 Task: Add a condition where "Channel Is Automation" in recently solved tickets.
Action: Mouse moved to (259, 519)
Screenshot: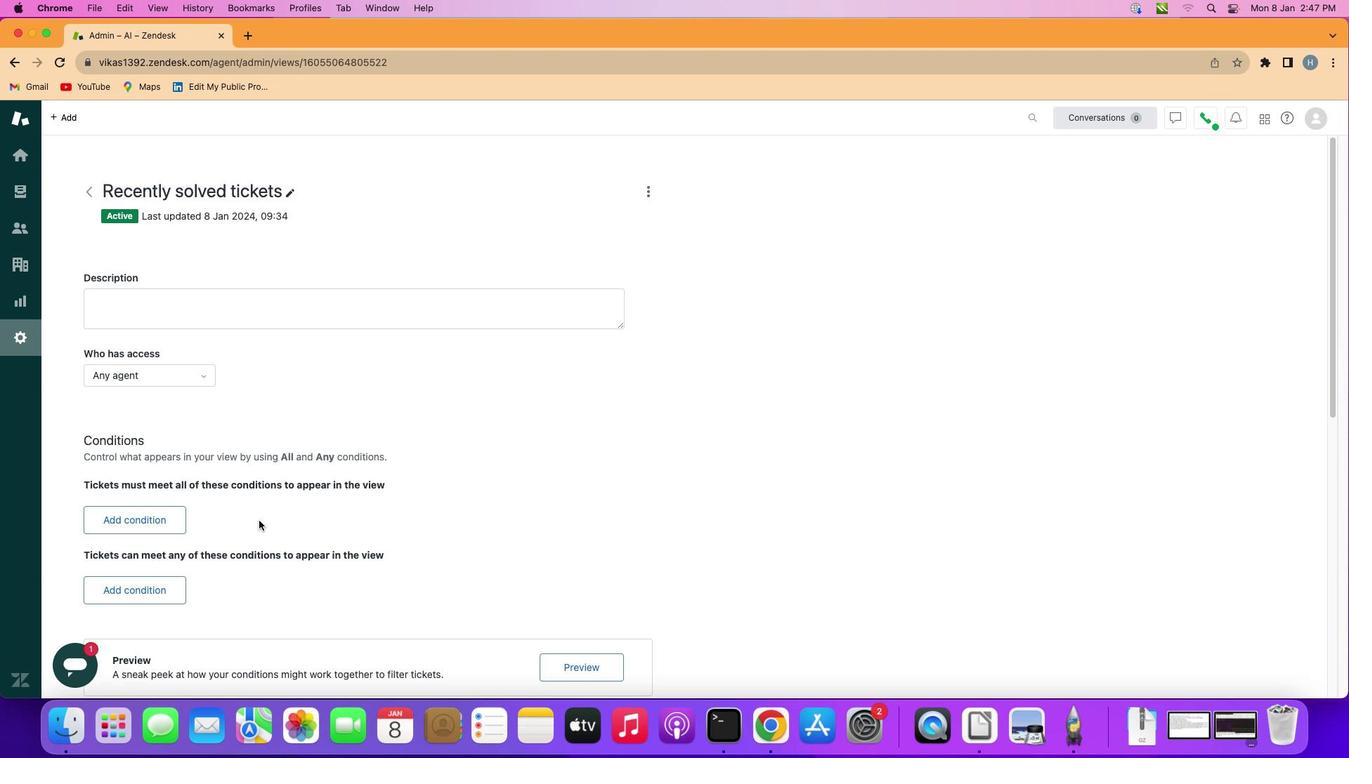 
Action: Mouse pressed left at (259, 519)
Screenshot: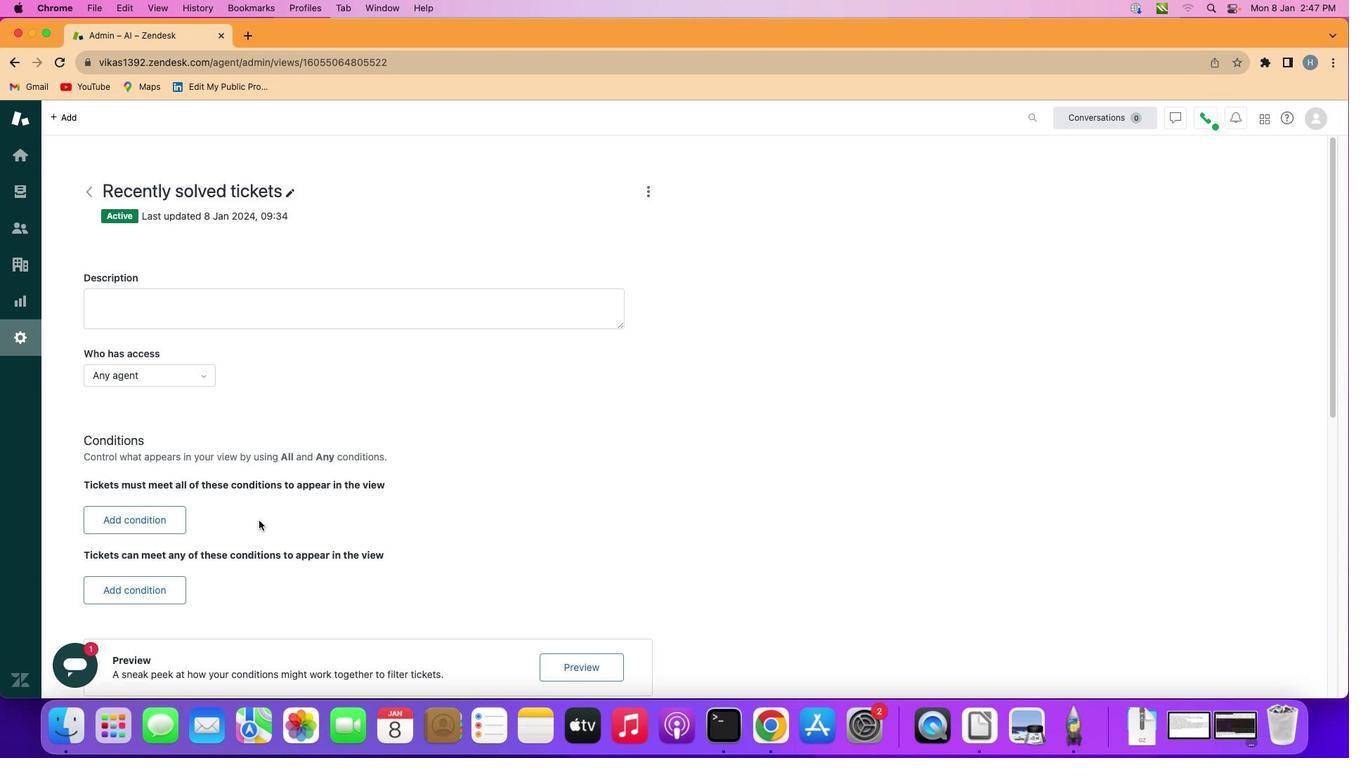 
Action: Mouse moved to (135, 530)
Screenshot: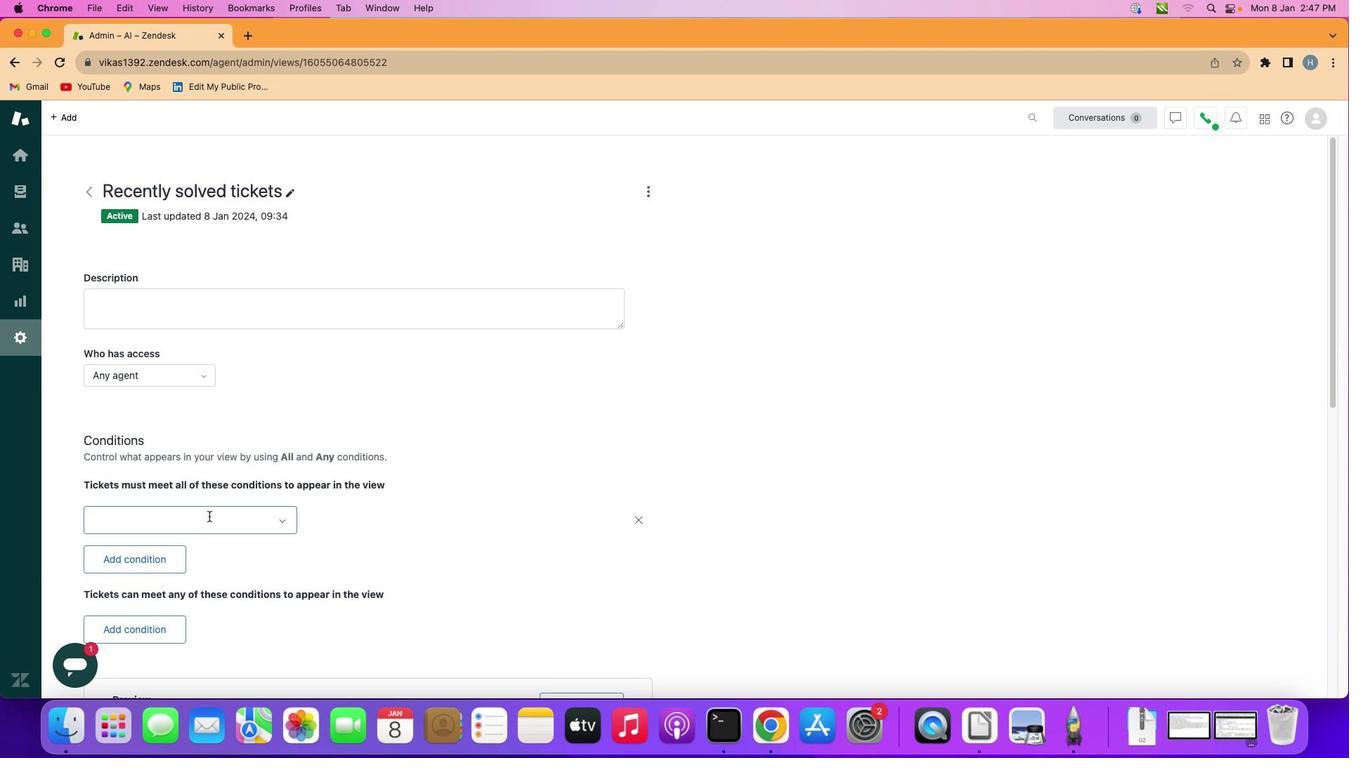 
Action: Mouse pressed left at (135, 530)
Screenshot: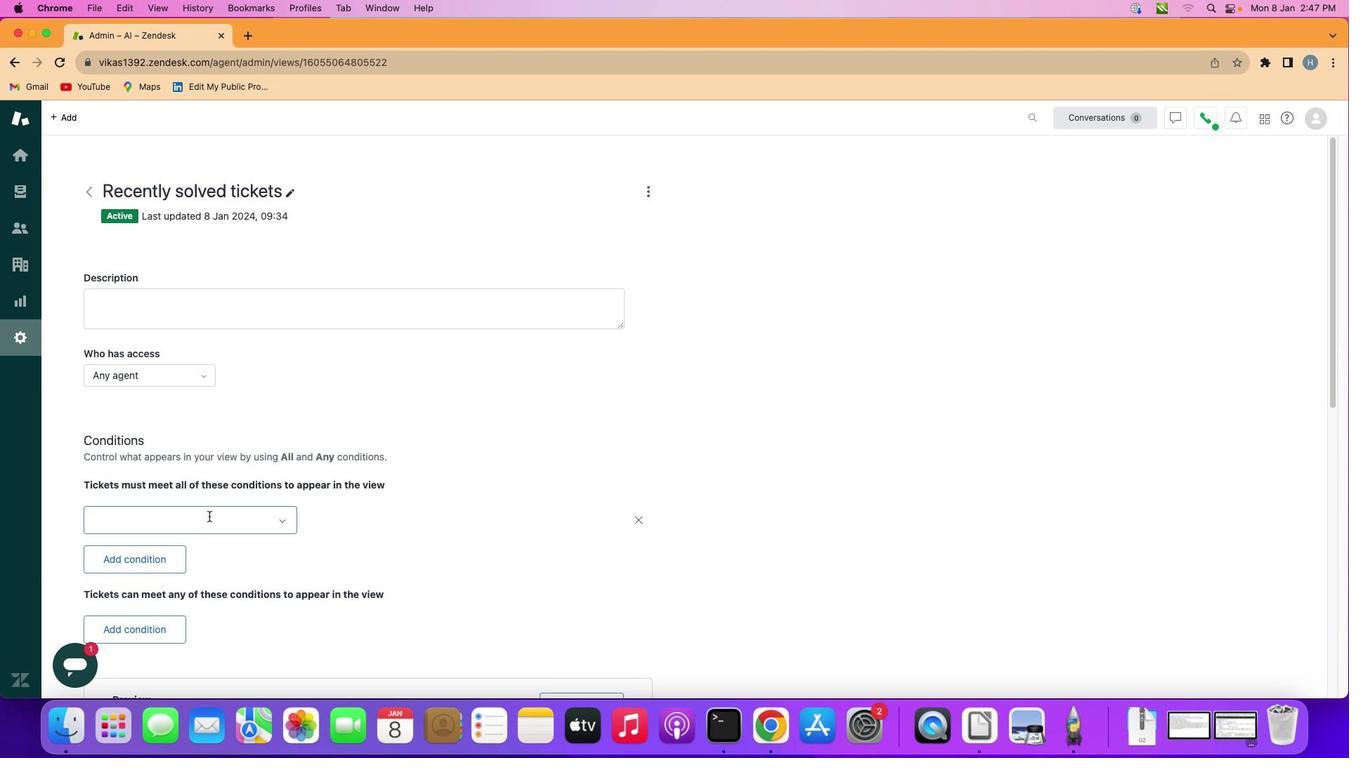 
Action: Mouse moved to (208, 517)
Screenshot: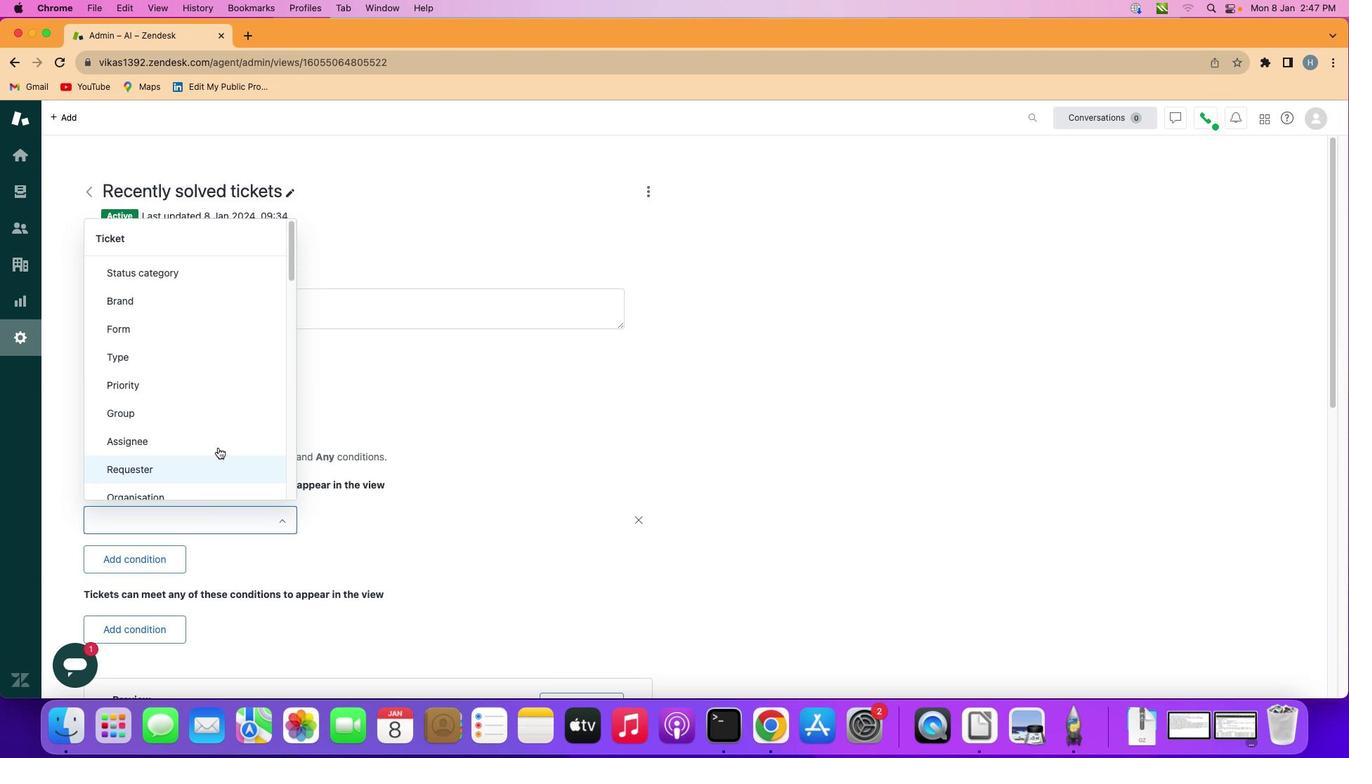 
Action: Mouse pressed left at (208, 517)
Screenshot: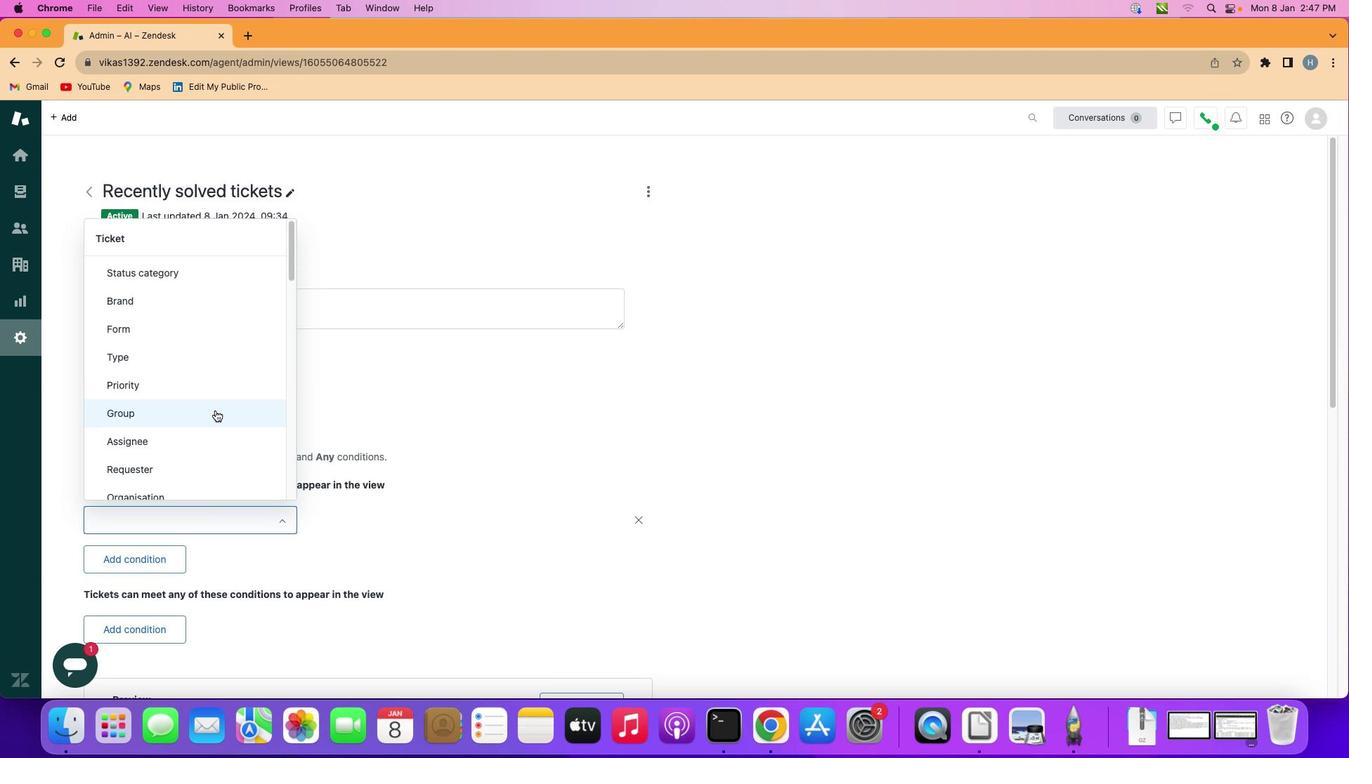 
Action: Mouse moved to (219, 383)
Screenshot: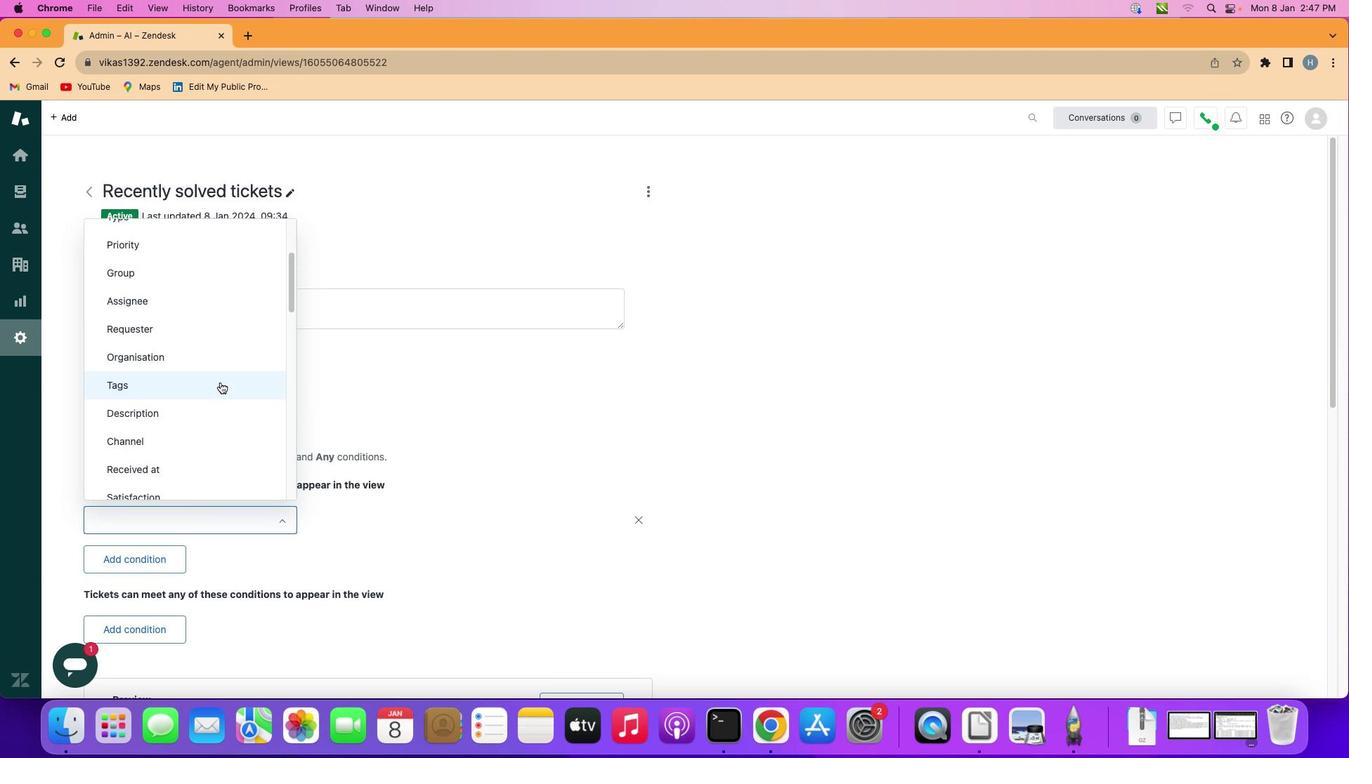 
Action: Mouse scrolled (219, 383) with delta (0, 0)
Screenshot: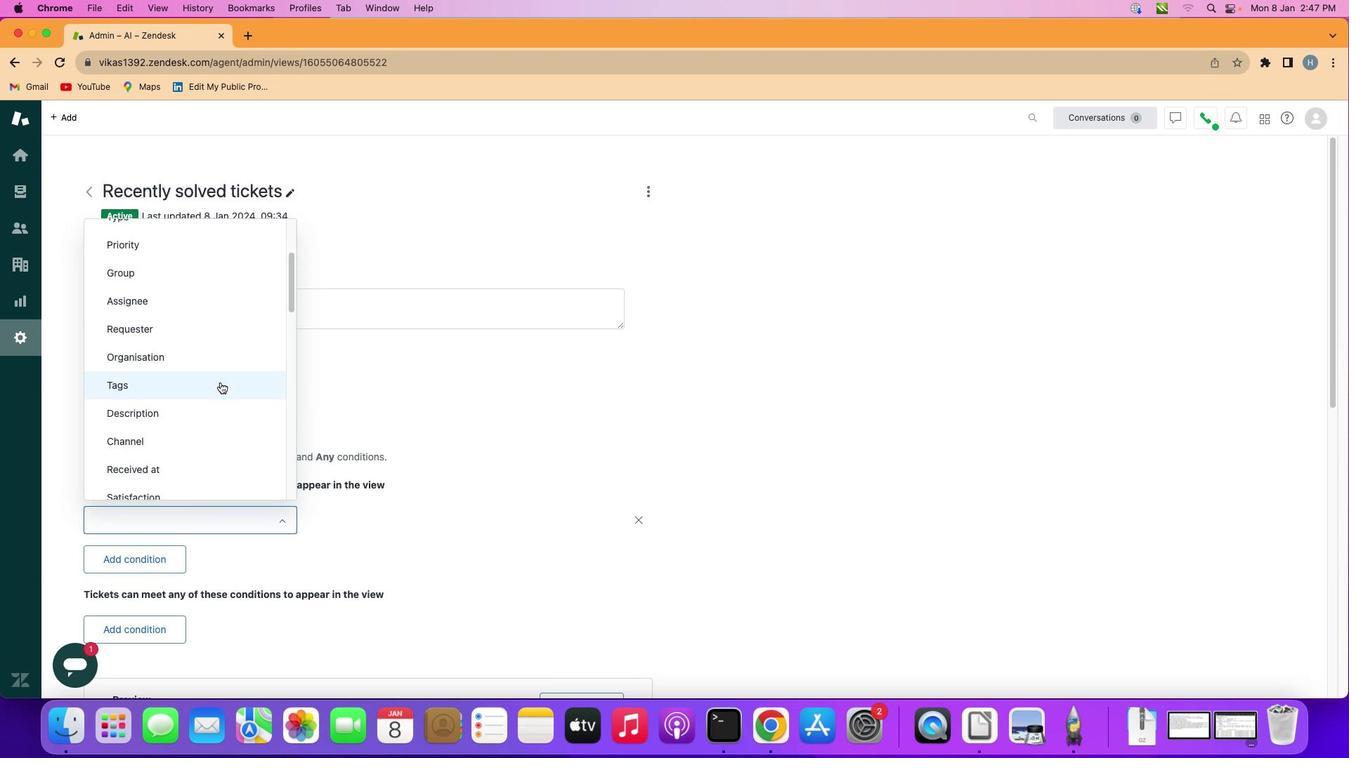 
Action: Mouse scrolled (219, 383) with delta (0, 0)
Screenshot: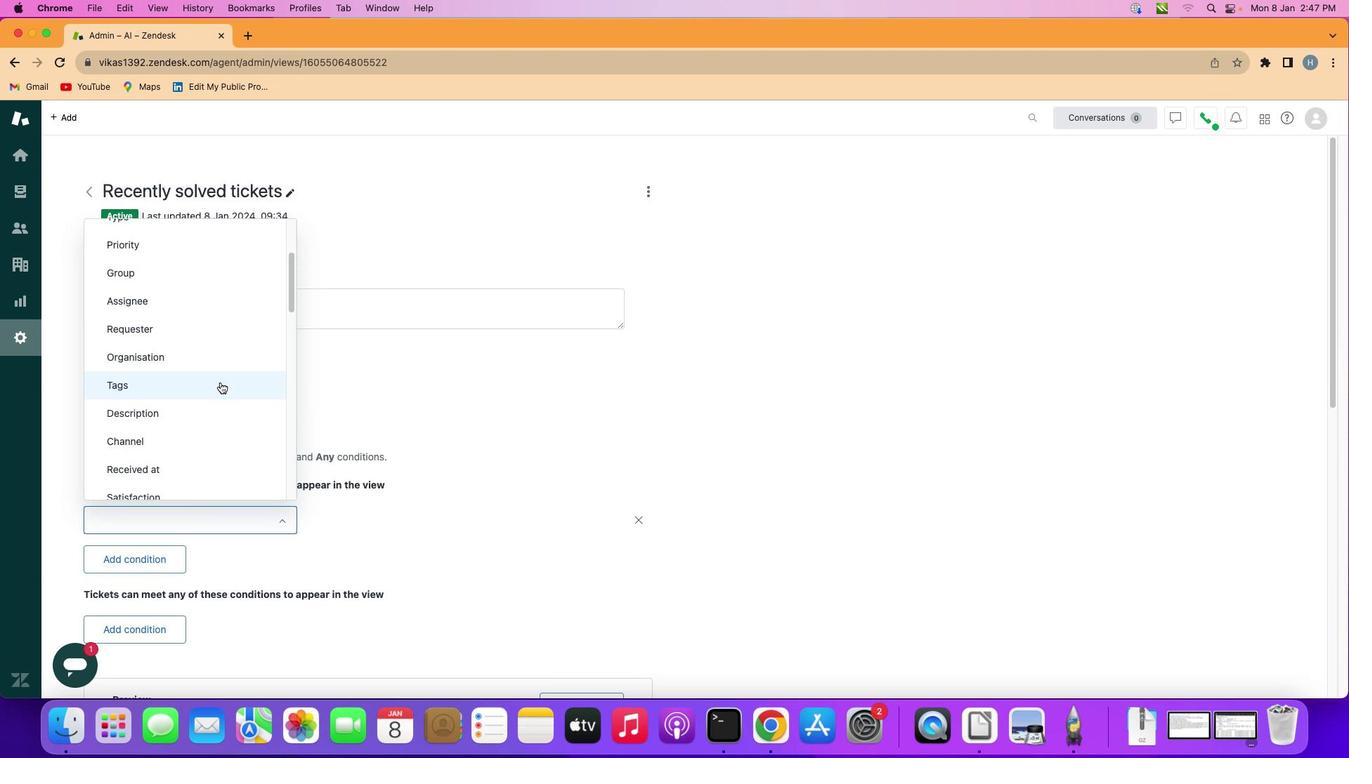 
Action: Mouse scrolled (219, 383) with delta (0, 0)
Screenshot: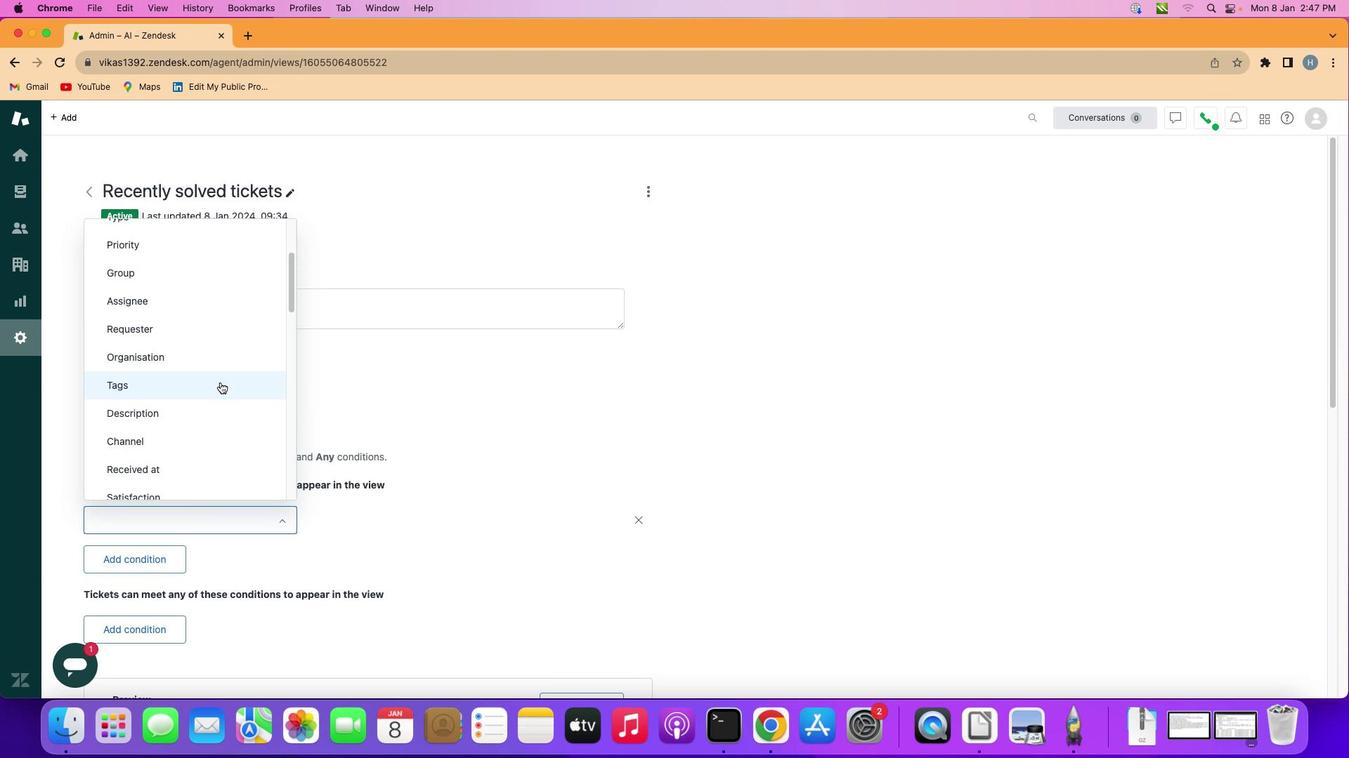 
Action: Mouse moved to (219, 383)
Screenshot: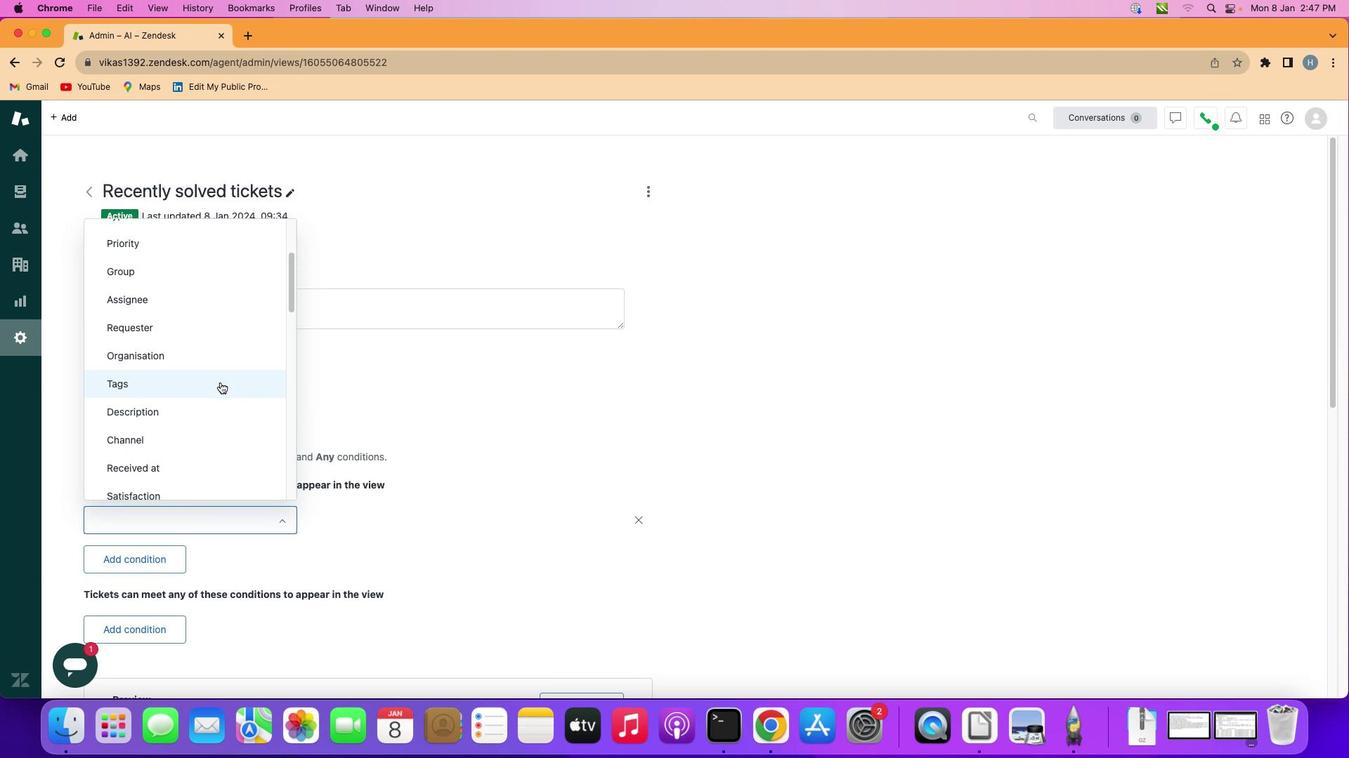 
Action: Mouse scrolled (219, 383) with delta (0, 0)
Screenshot: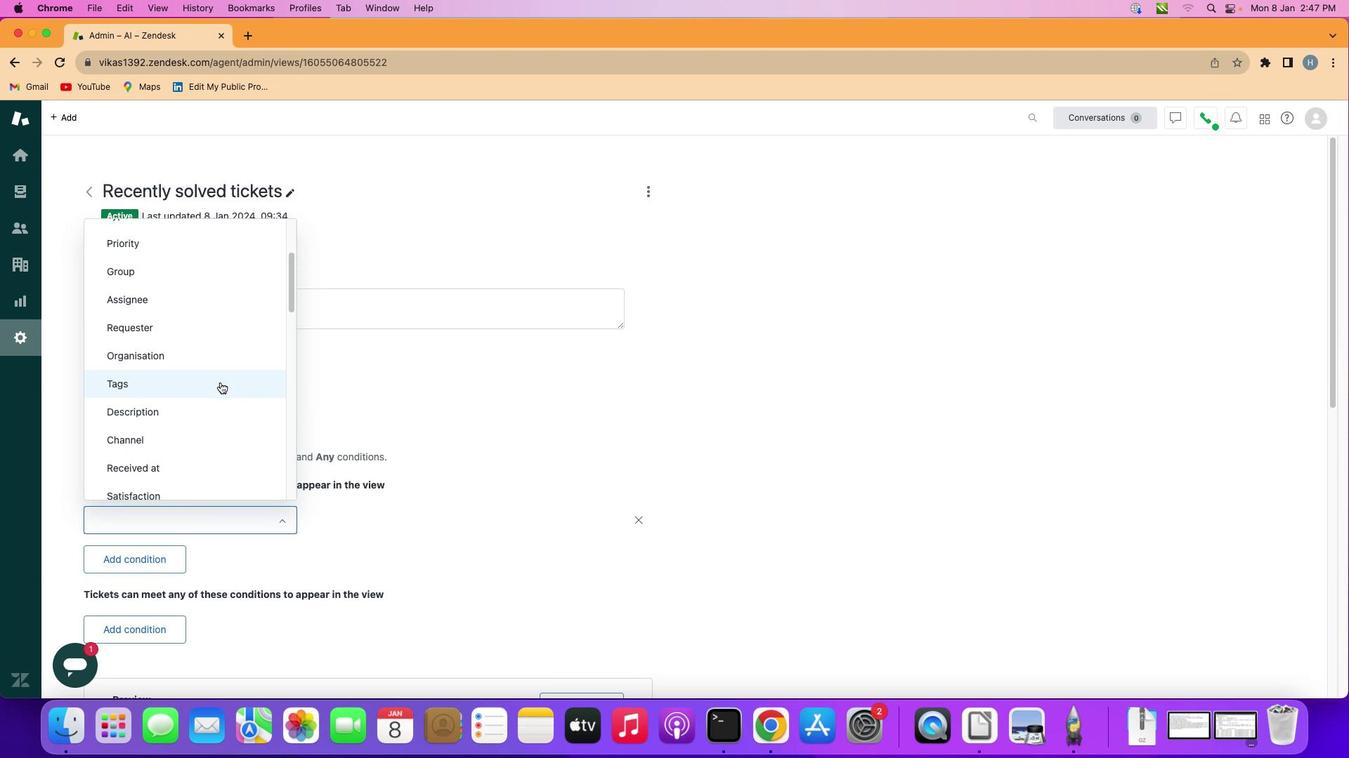 
Action: Mouse moved to (219, 383)
Screenshot: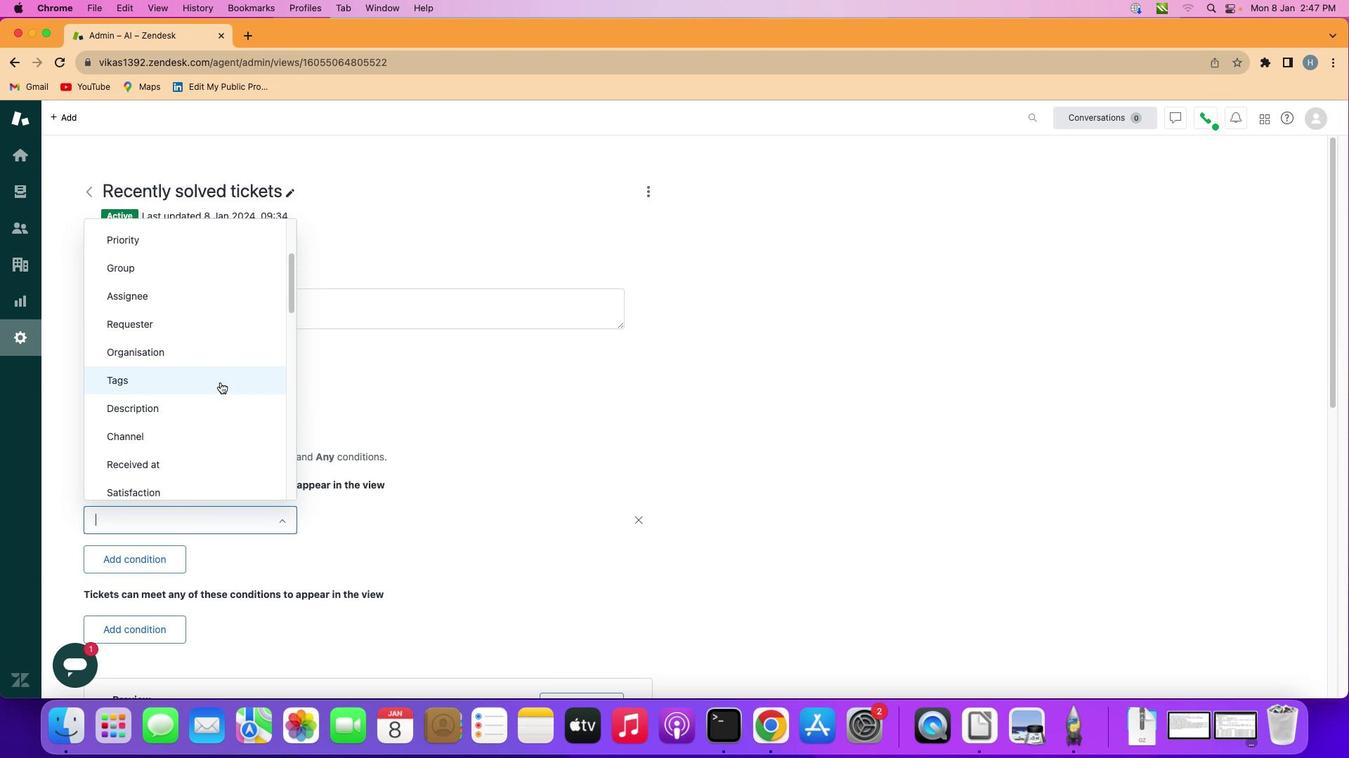 
Action: Mouse scrolled (219, 383) with delta (0, -1)
Screenshot: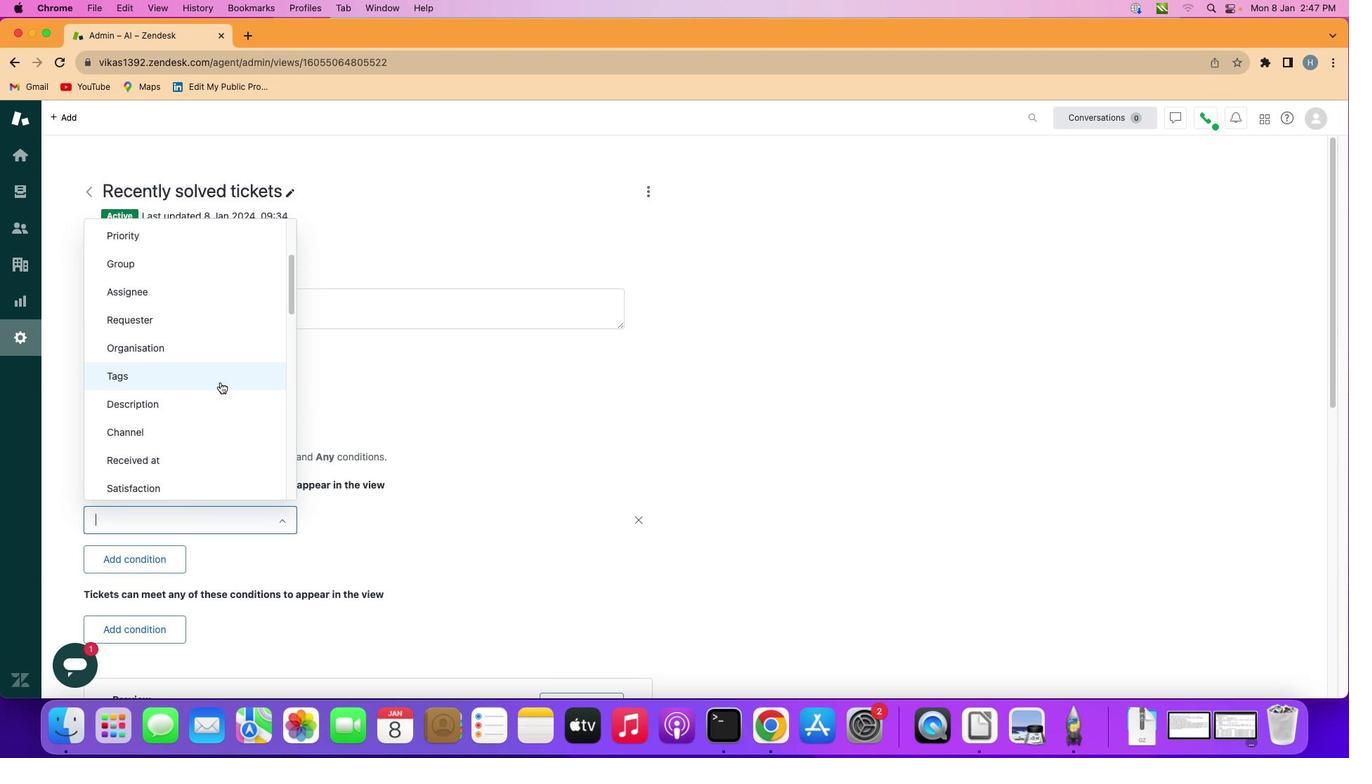 
Action: Mouse moved to (220, 382)
Screenshot: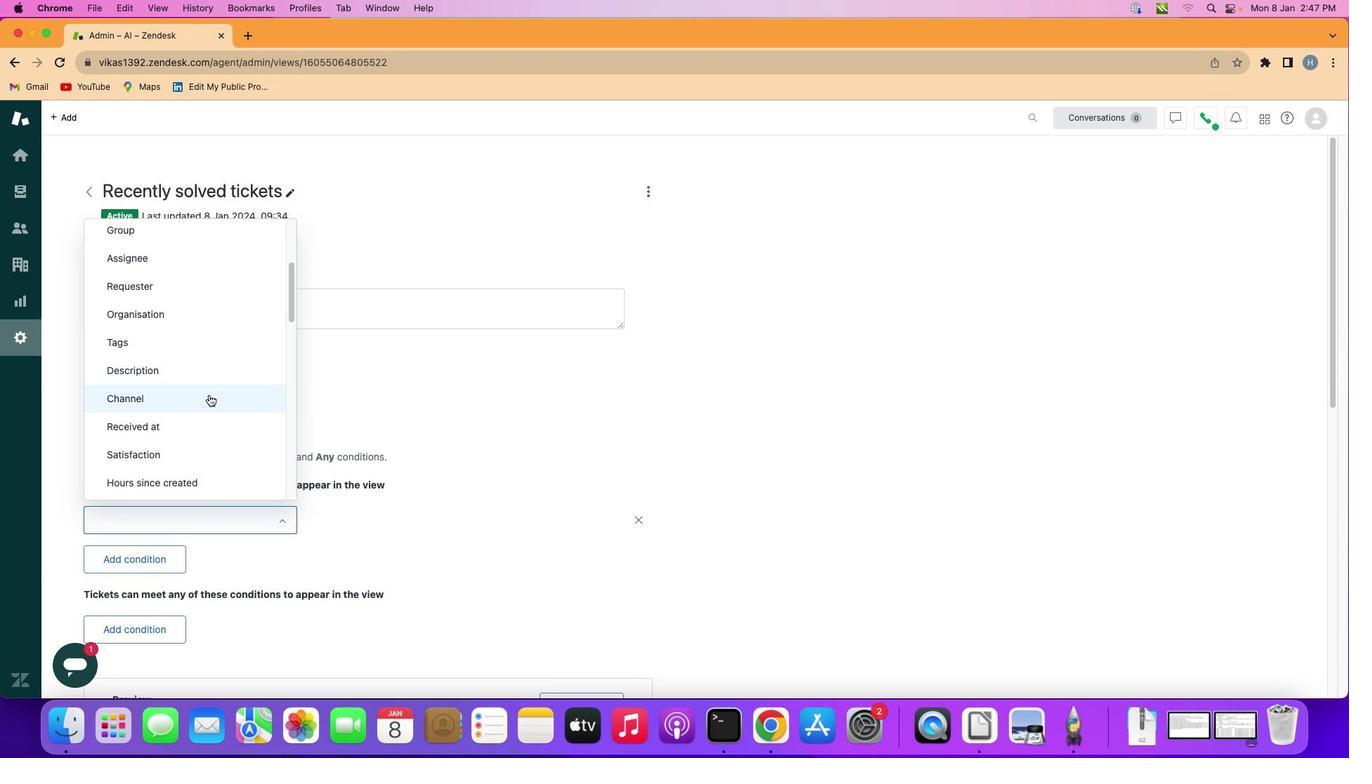 
Action: Mouse scrolled (220, 382) with delta (0, 0)
Screenshot: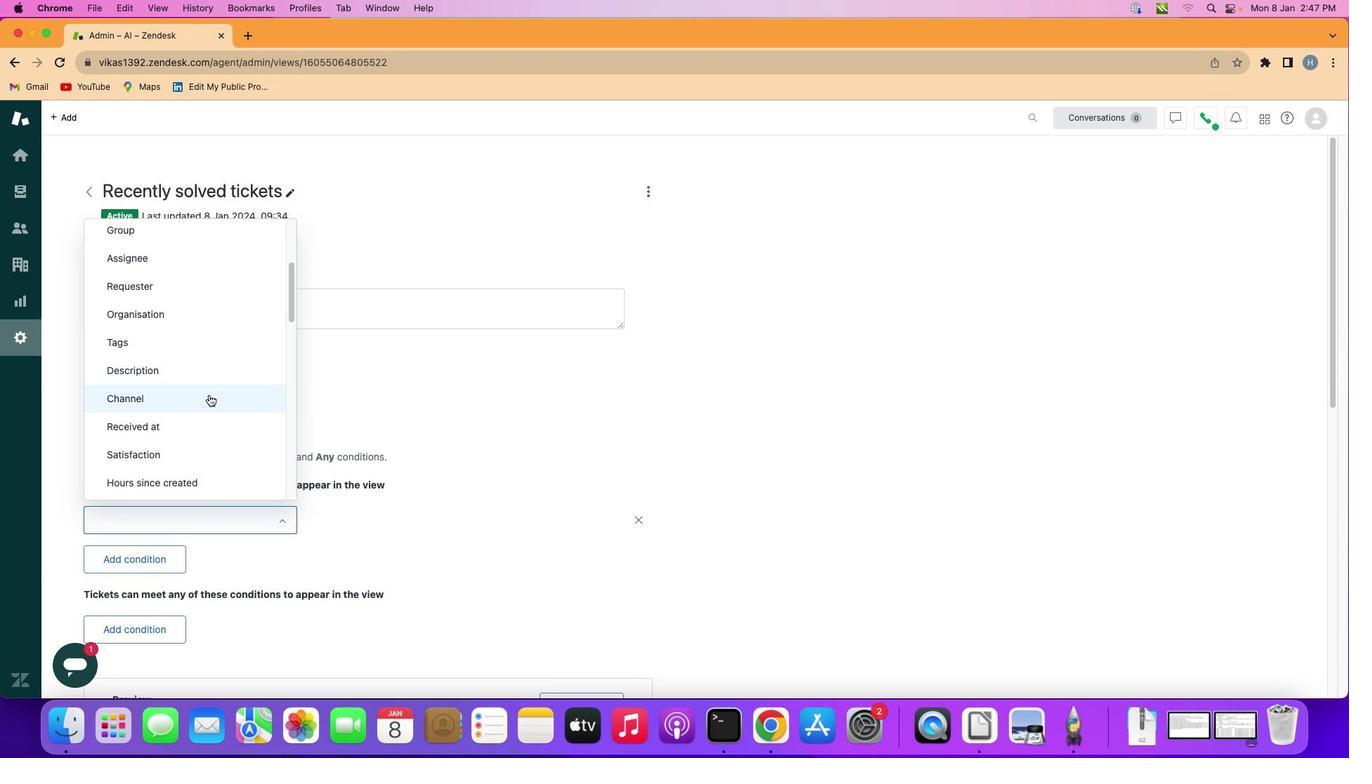 
Action: Mouse scrolled (220, 382) with delta (0, 0)
Screenshot: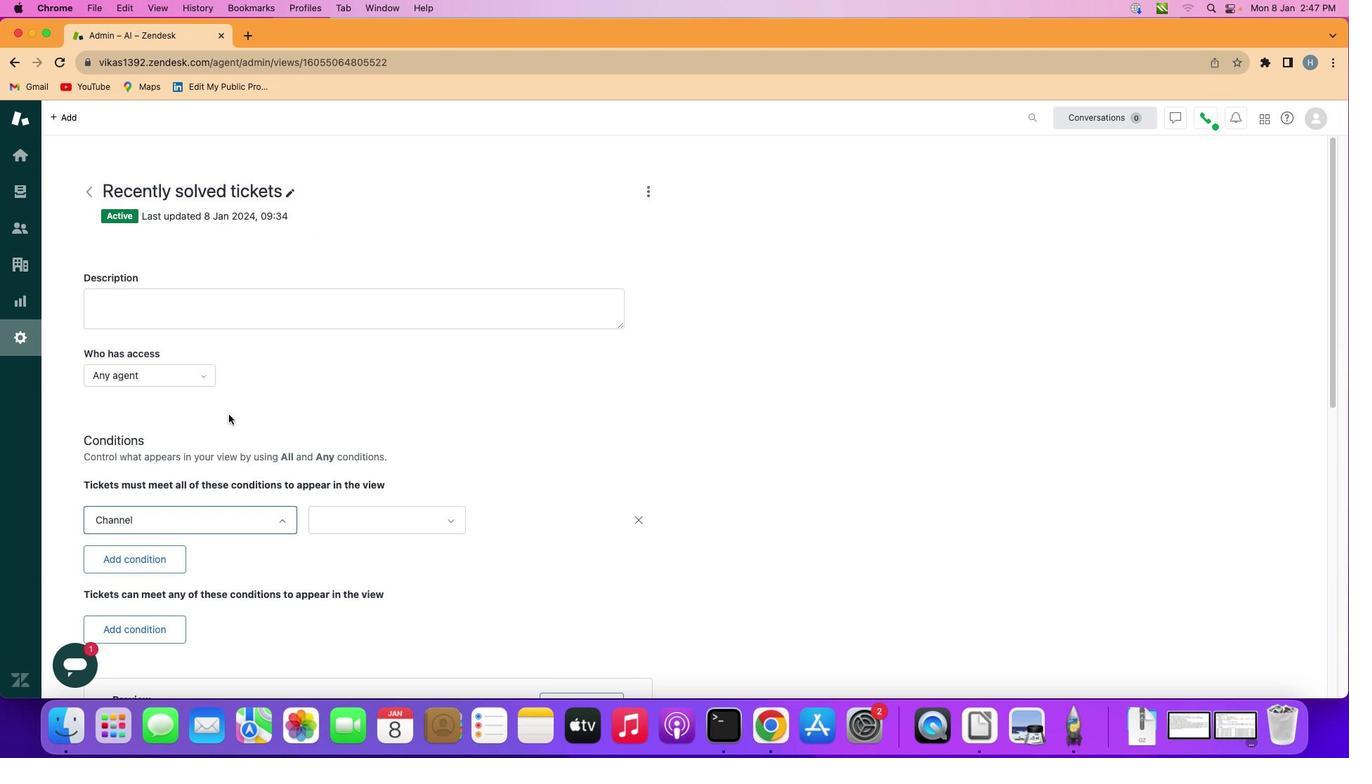 
Action: Mouse scrolled (220, 382) with delta (0, 0)
Screenshot: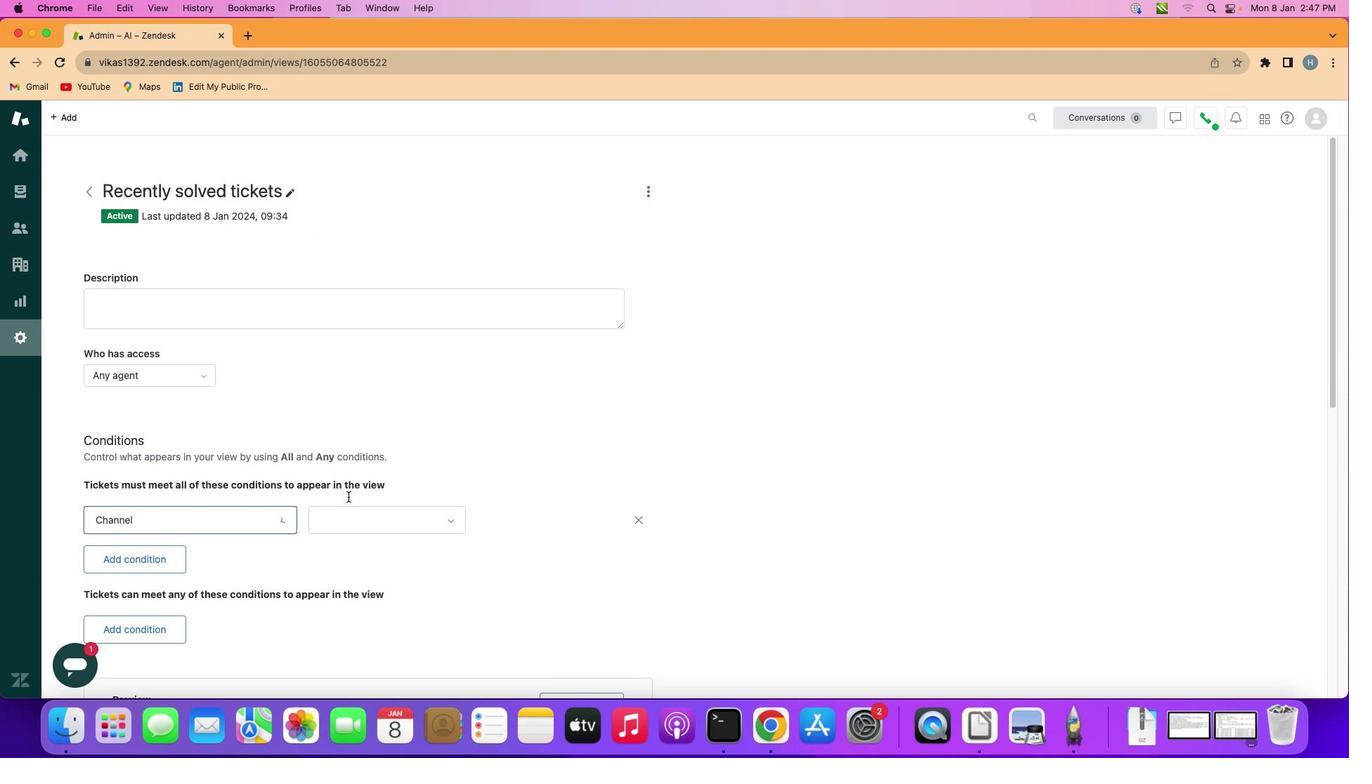 
Action: Mouse moved to (208, 395)
Screenshot: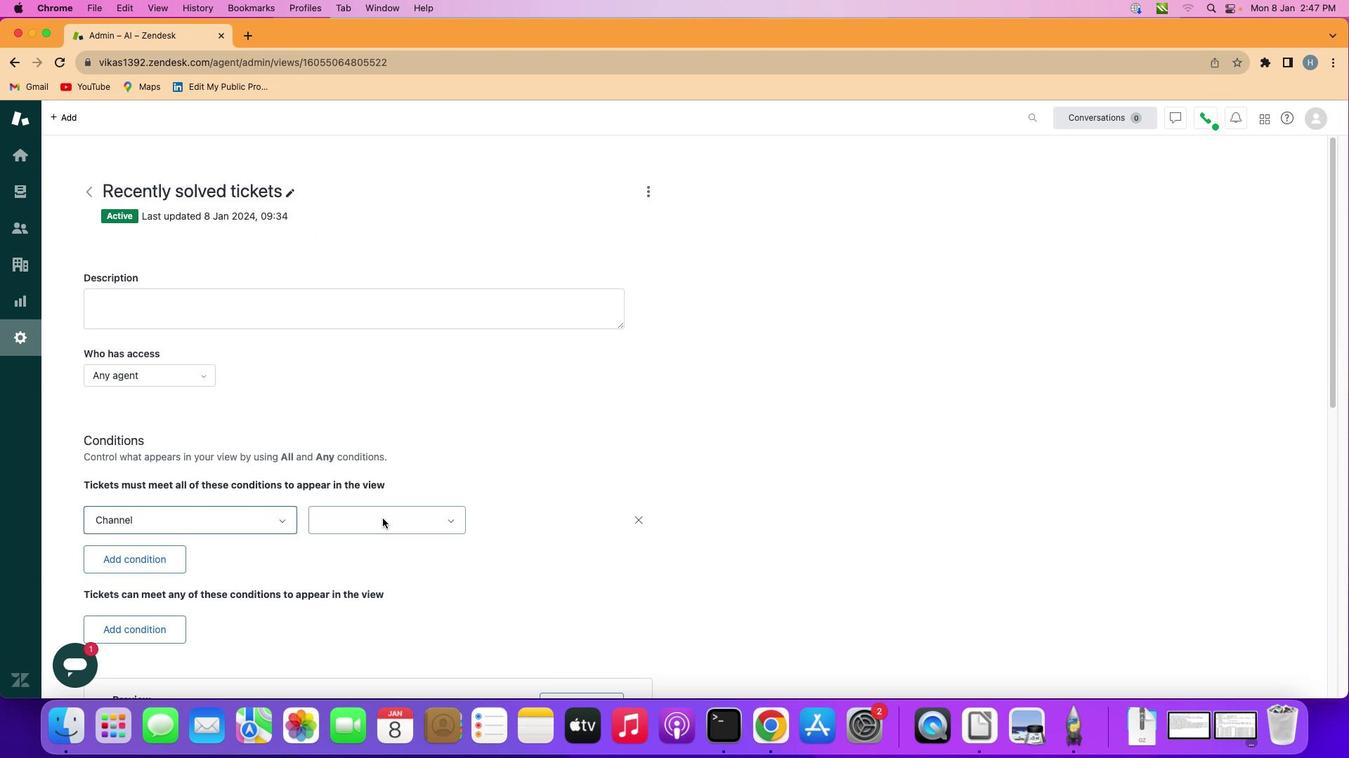 
Action: Mouse pressed left at (208, 395)
Screenshot: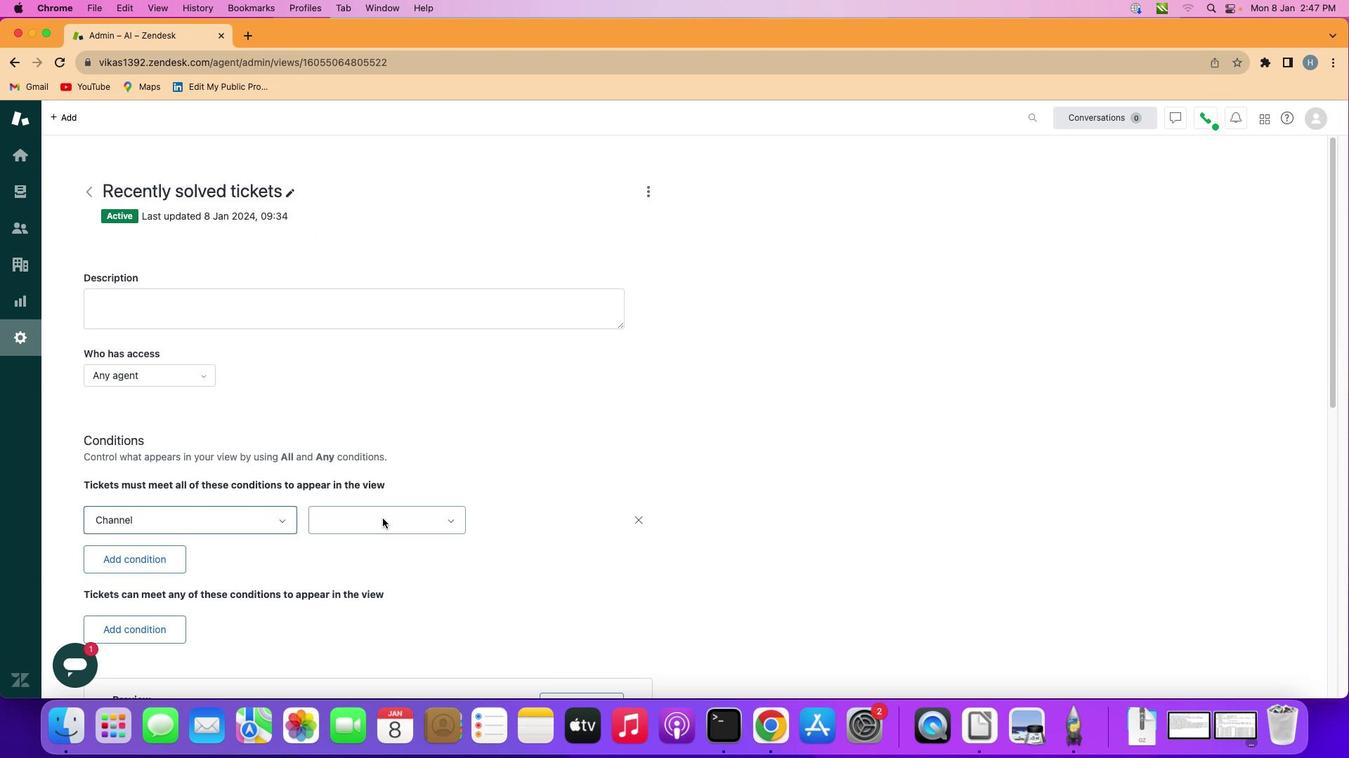 
Action: Mouse moved to (382, 519)
Screenshot: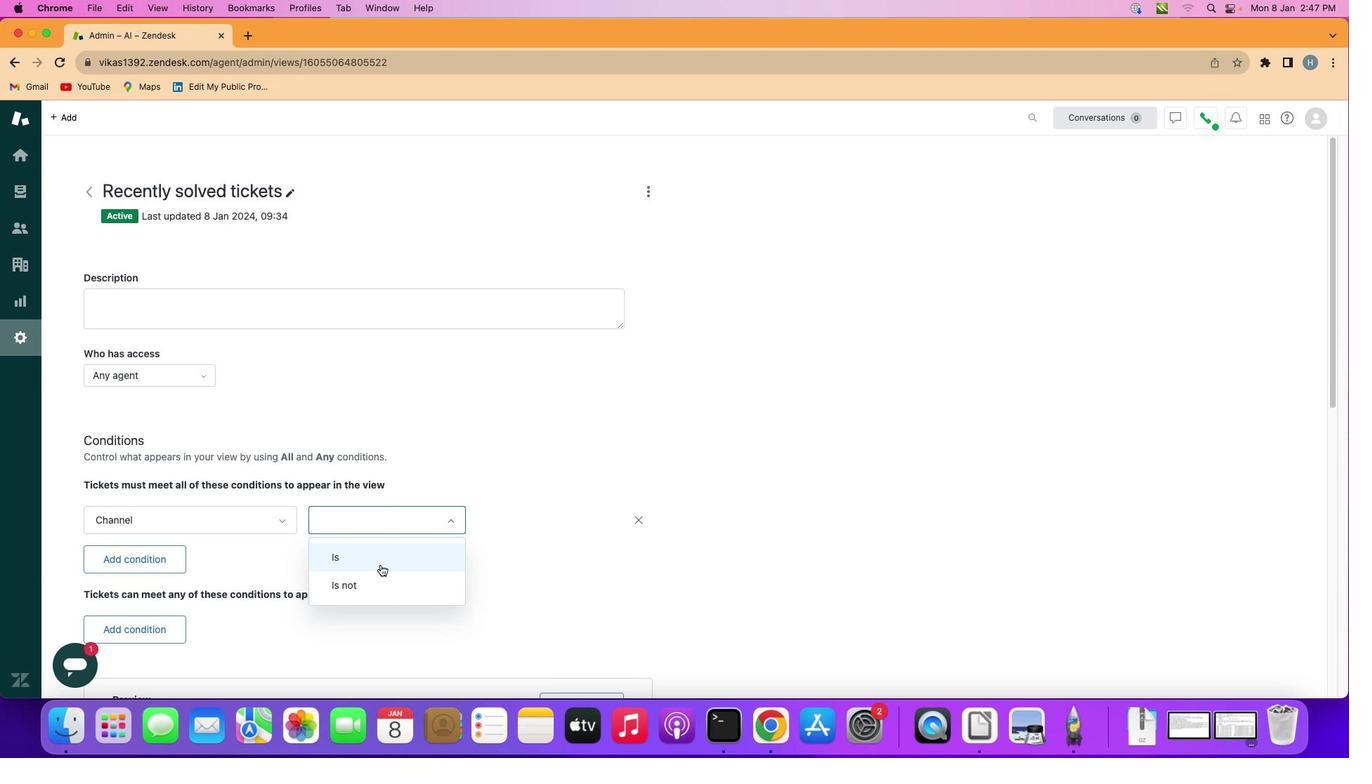
Action: Mouse pressed left at (382, 519)
Screenshot: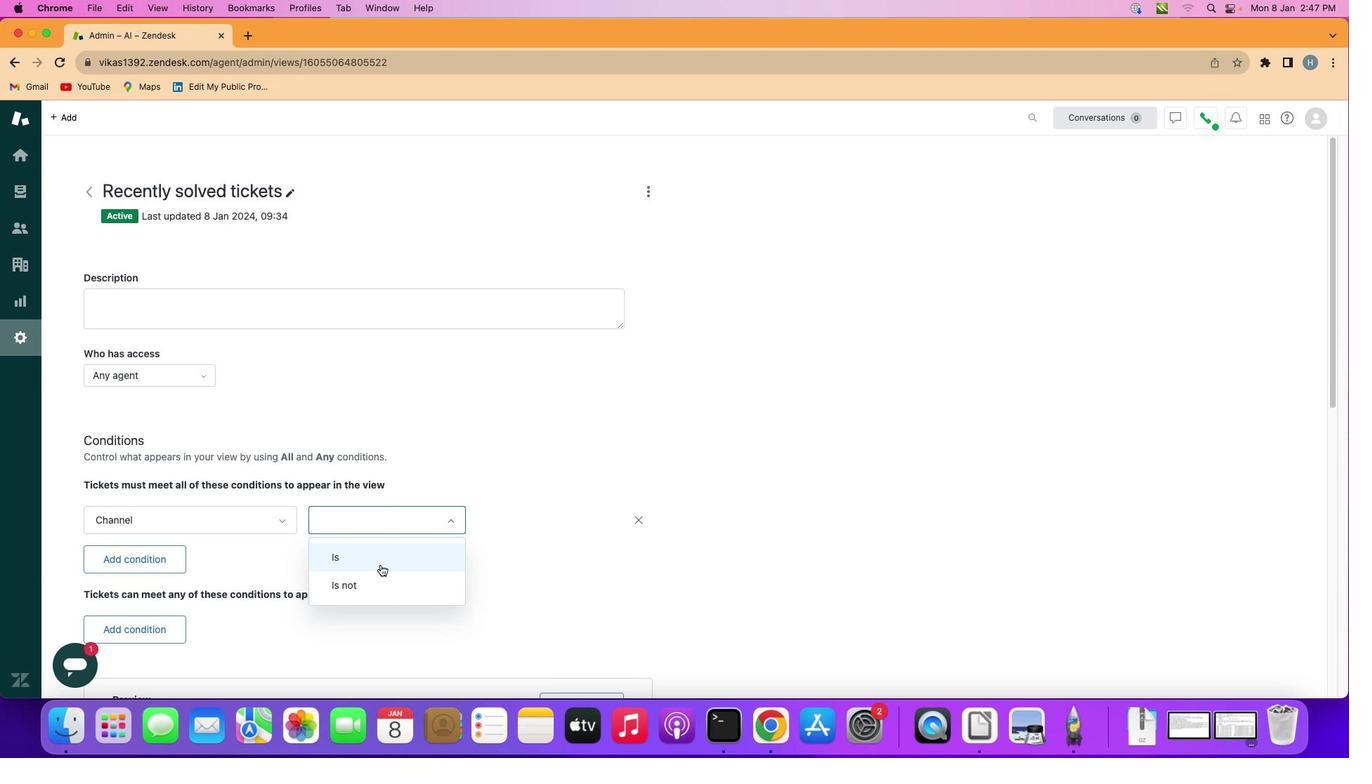 
Action: Mouse moved to (380, 564)
Screenshot: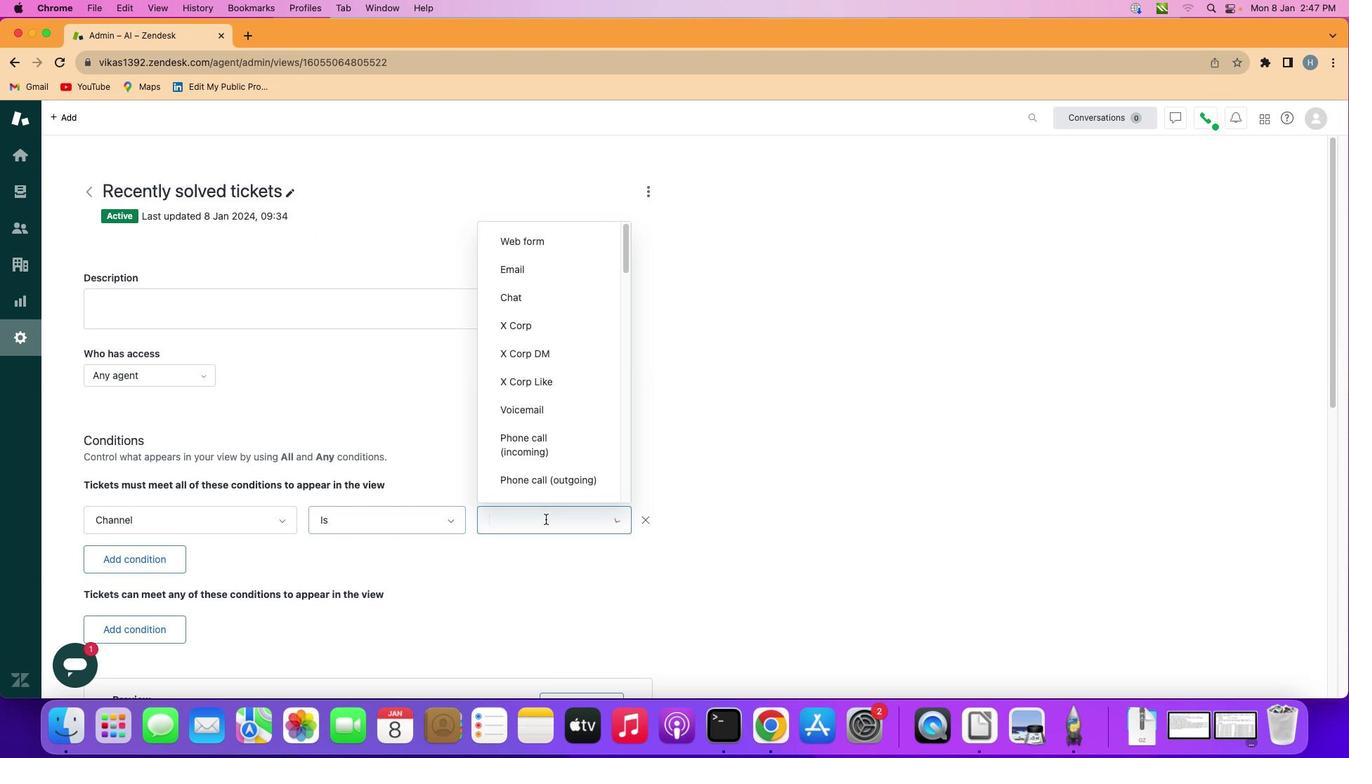 
Action: Mouse pressed left at (380, 564)
Screenshot: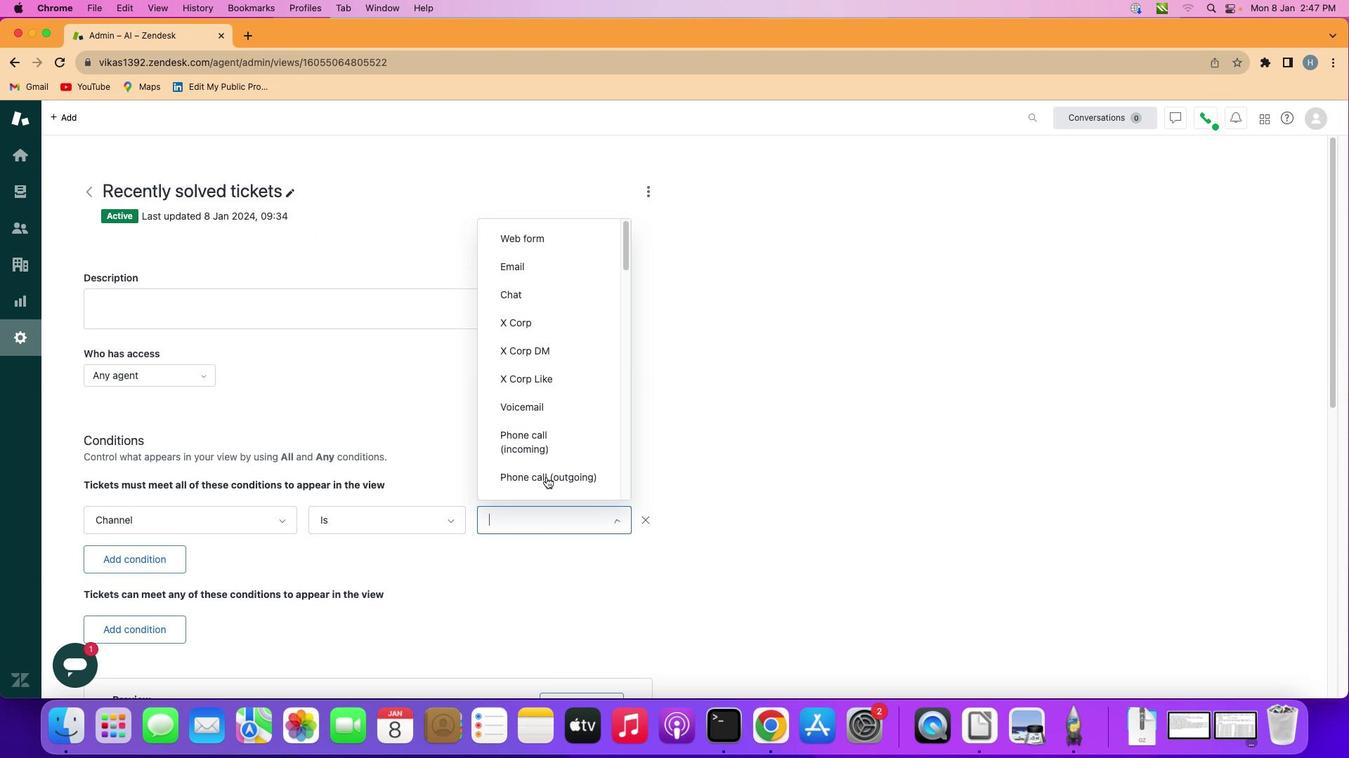
Action: Mouse moved to (545, 519)
Screenshot: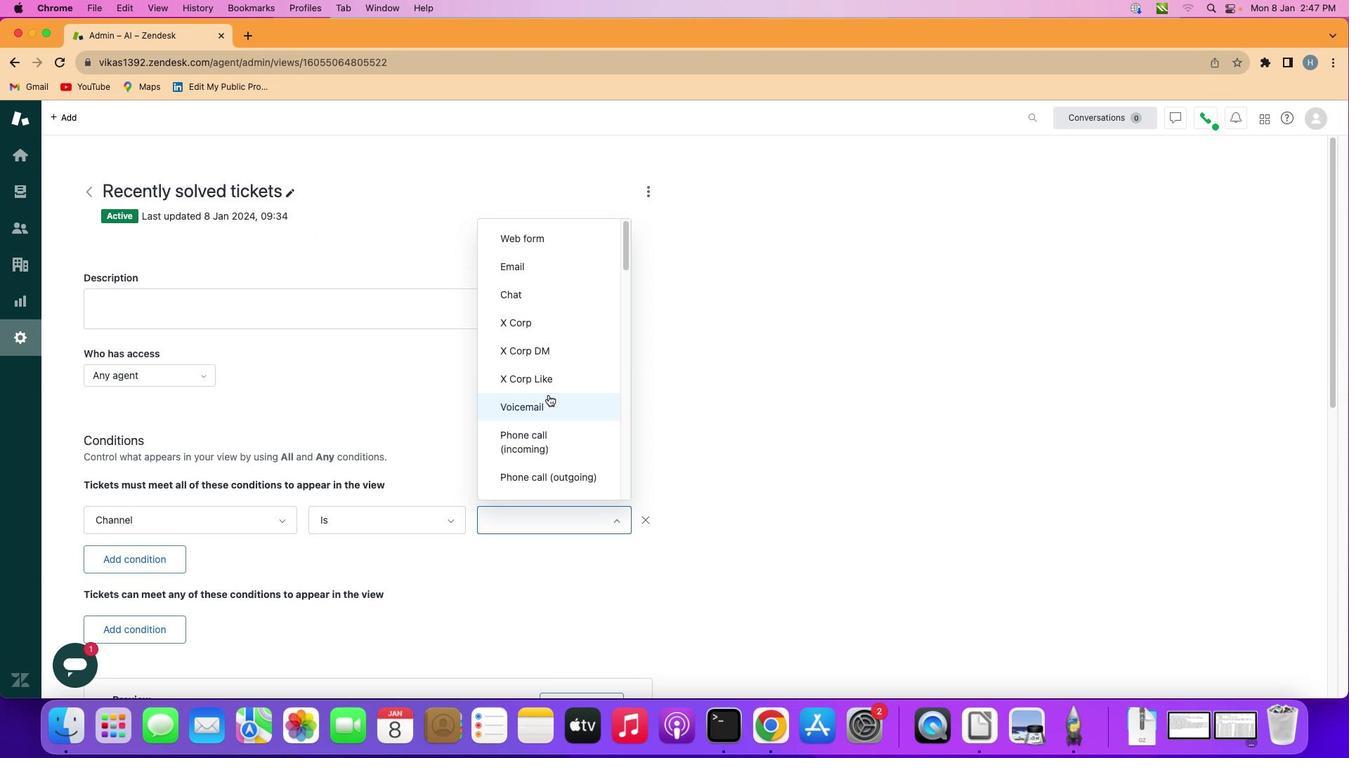 
Action: Mouse pressed left at (545, 519)
Screenshot: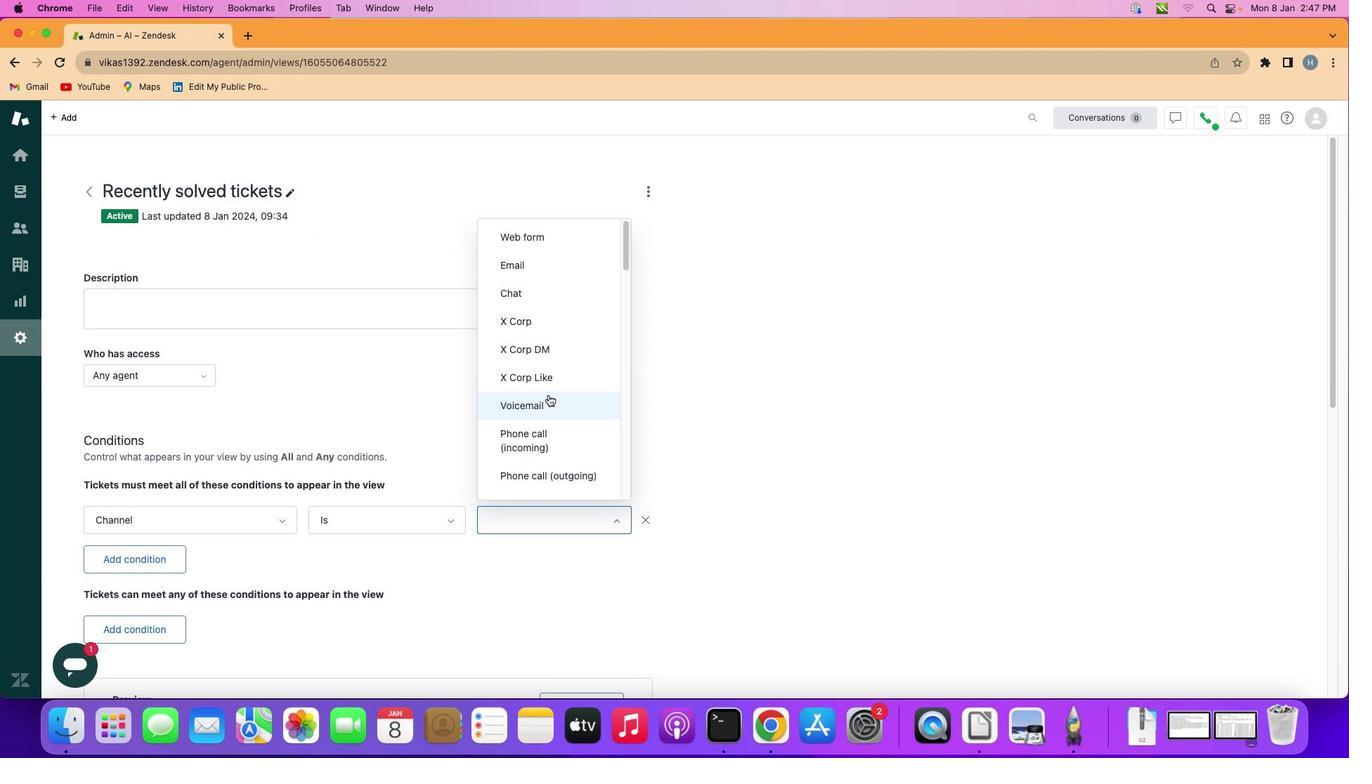 
Action: Mouse moved to (548, 394)
Screenshot: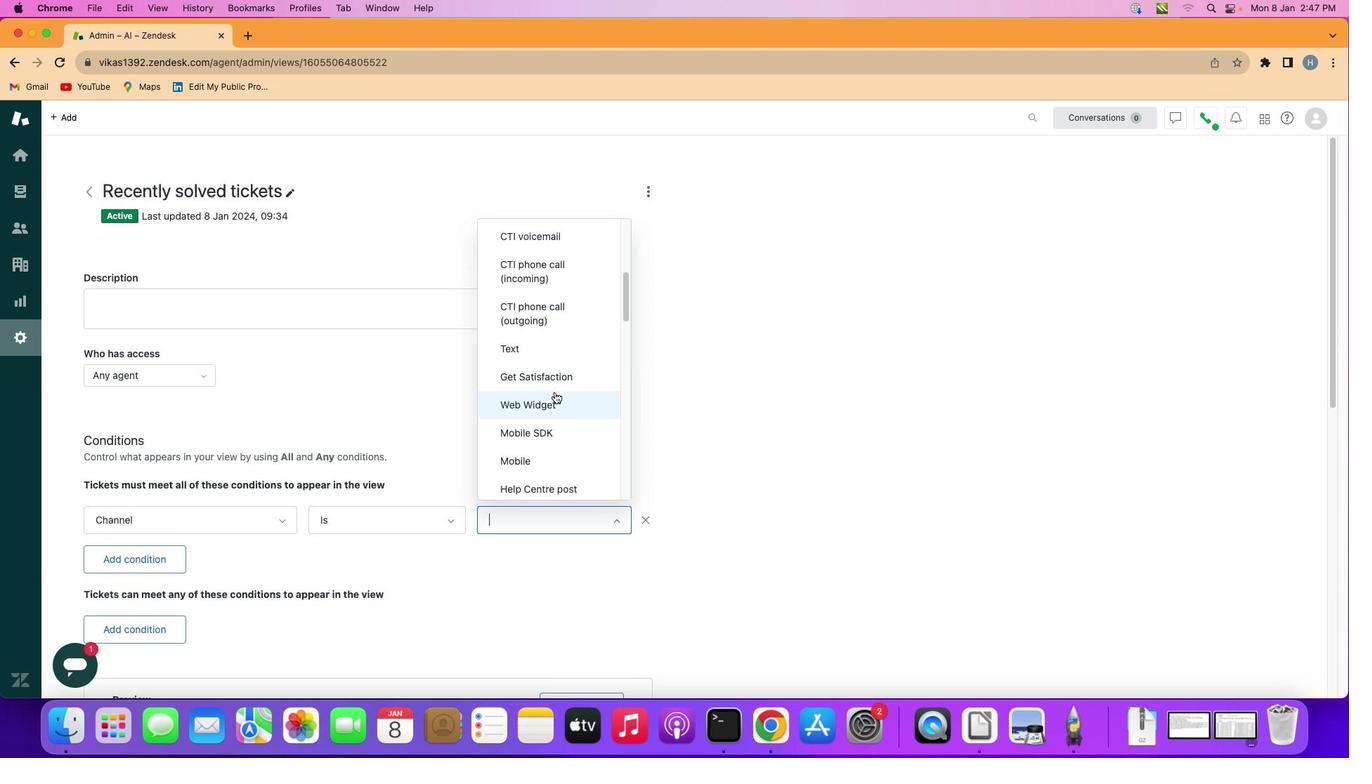 
Action: Mouse scrolled (548, 394) with delta (0, 0)
Screenshot: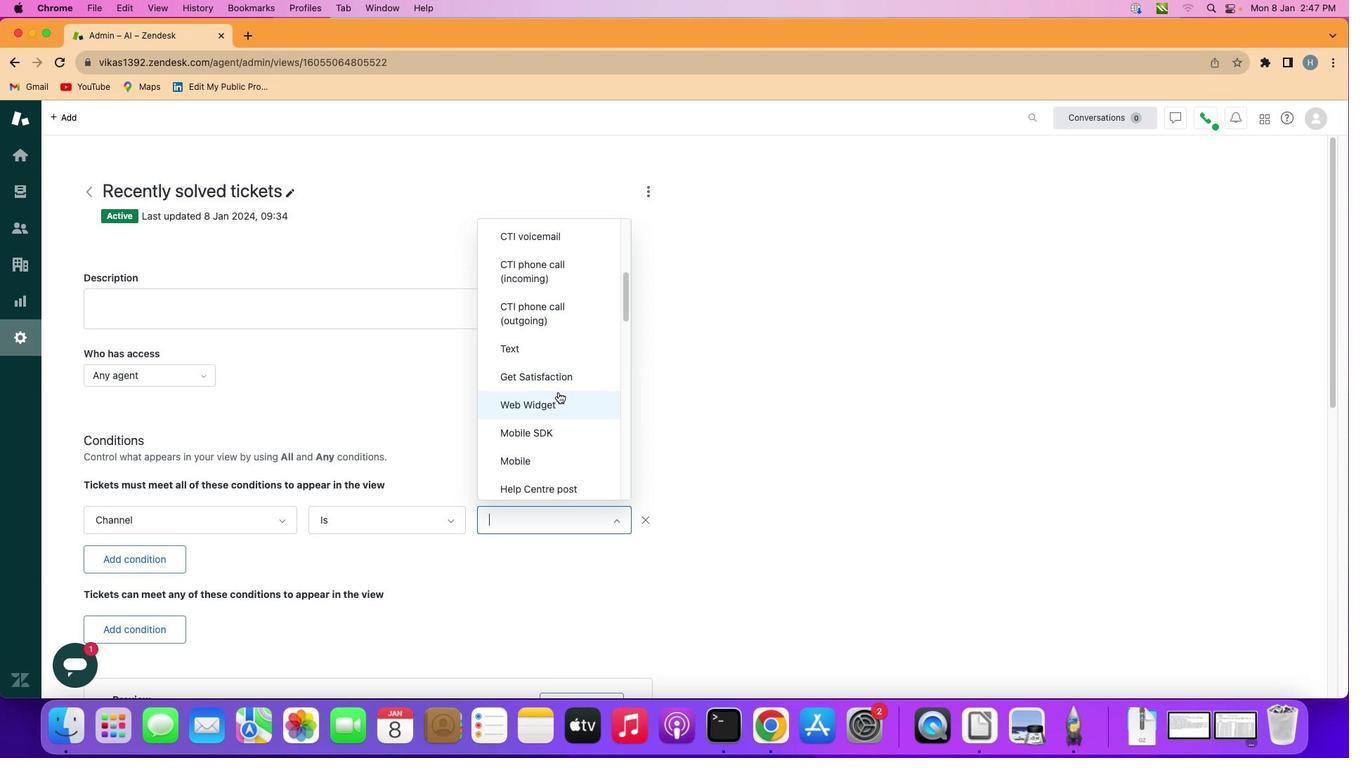 
Action: Mouse scrolled (548, 394) with delta (0, 0)
Screenshot: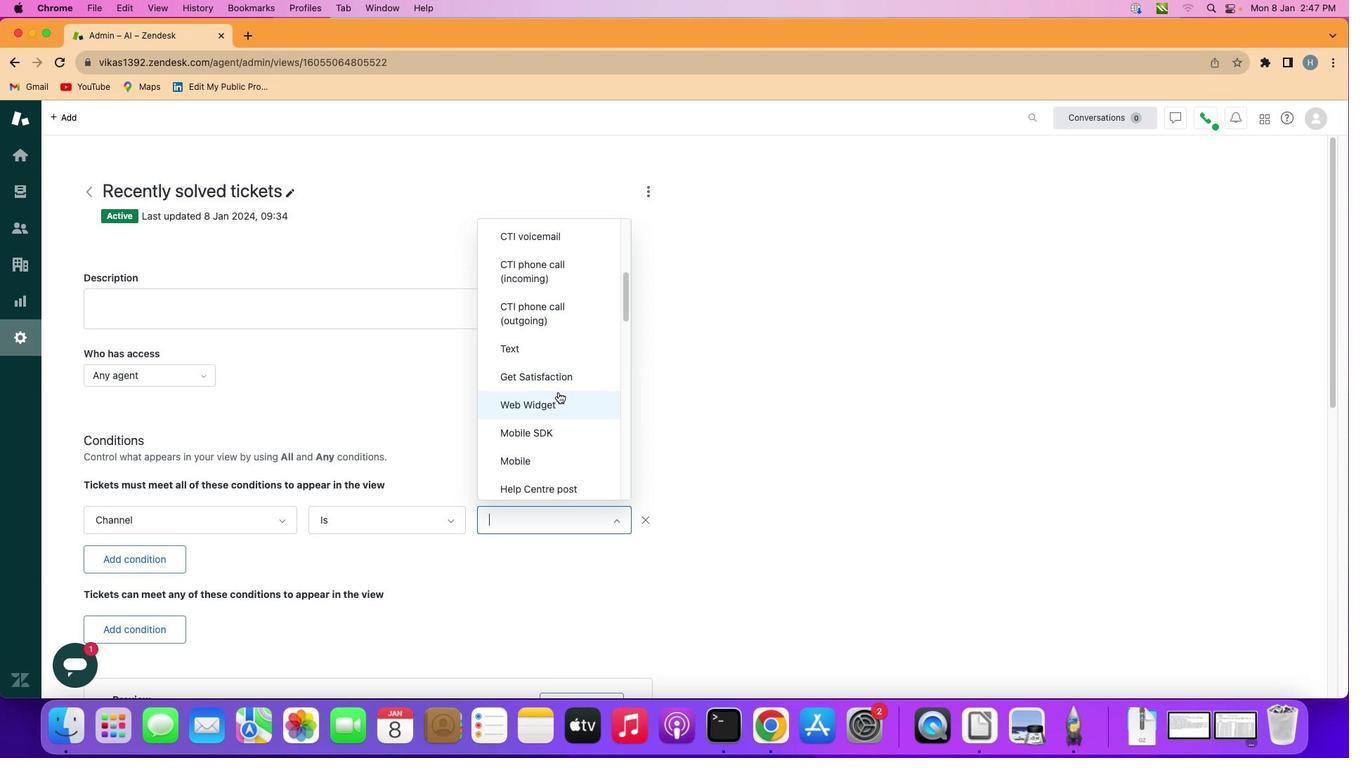 
Action: Mouse scrolled (548, 394) with delta (0, -1)
Screenshot: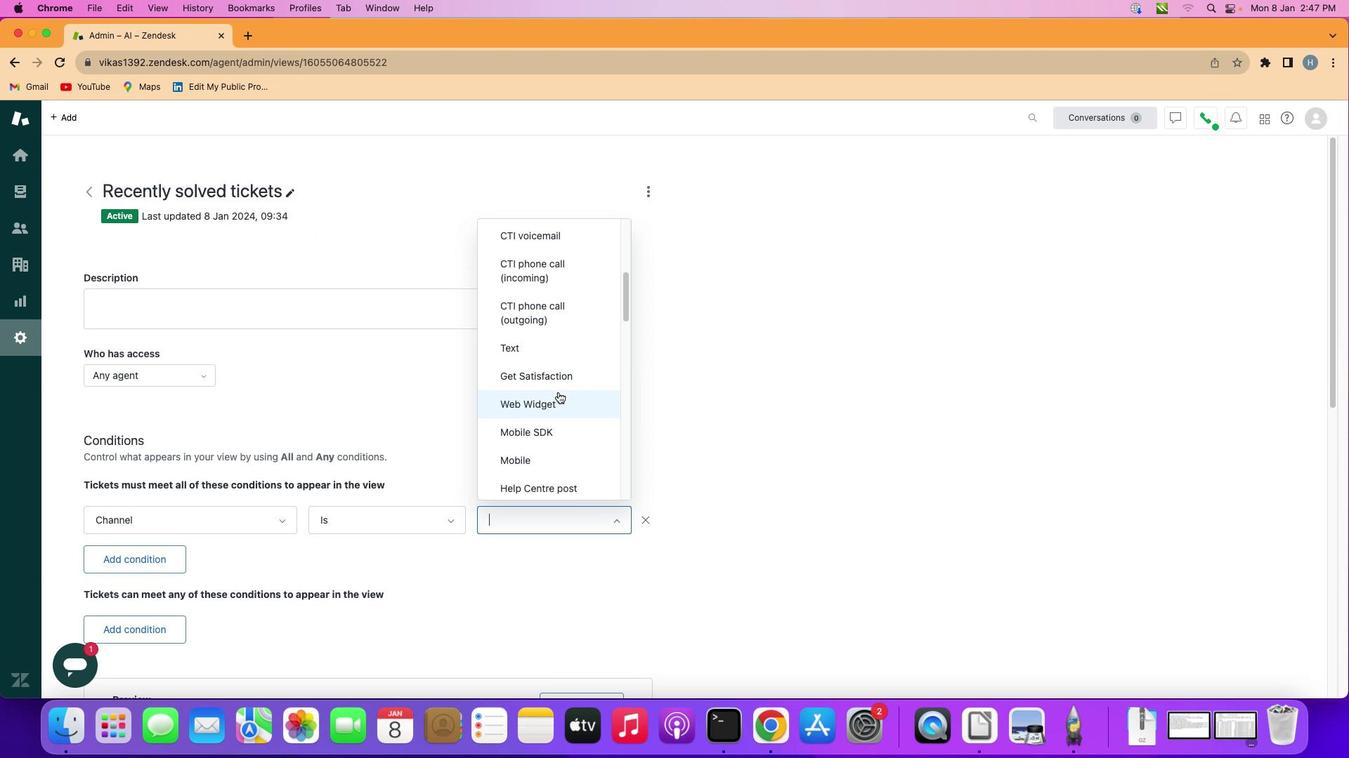 
Action: Mouse scrolled (548, 394) with delta (0, -2)
Screenshot: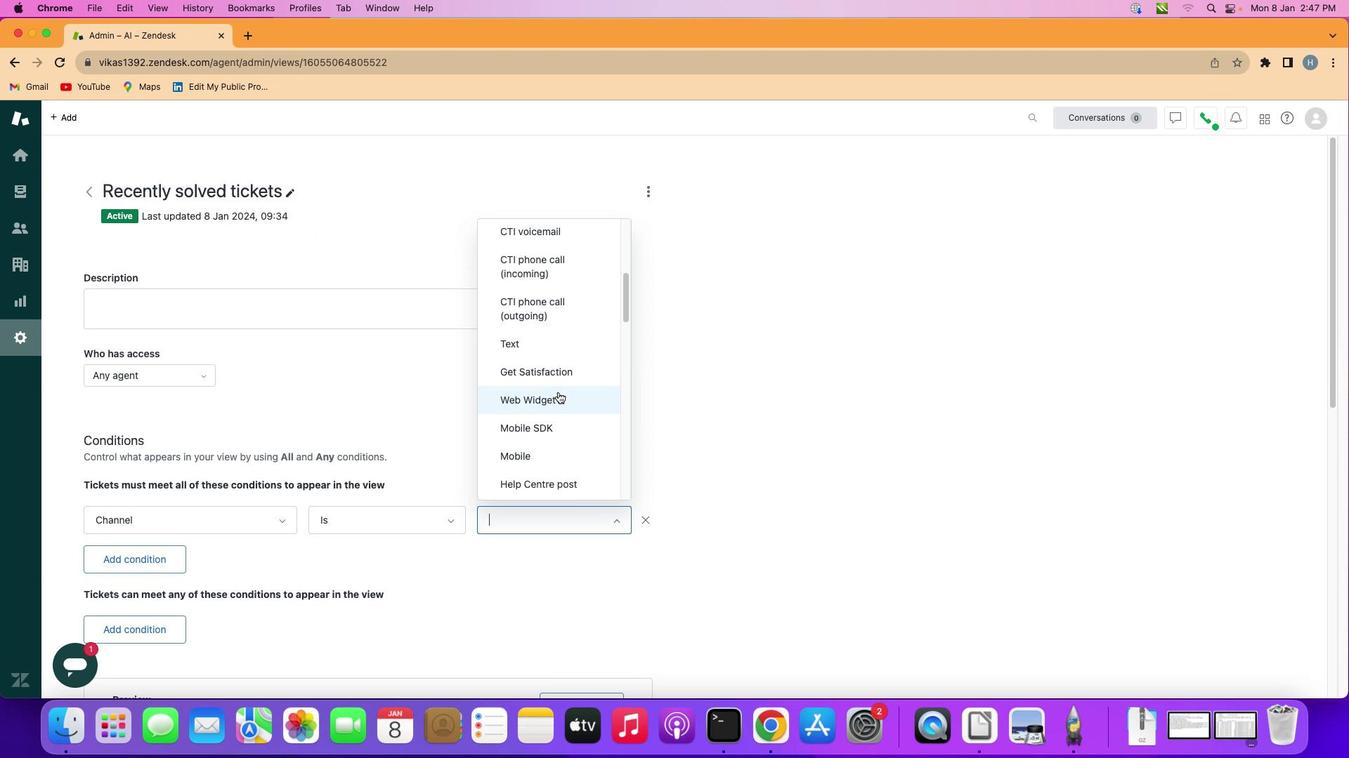 
Action: Mouse moved to (549, 393)
Screenshot: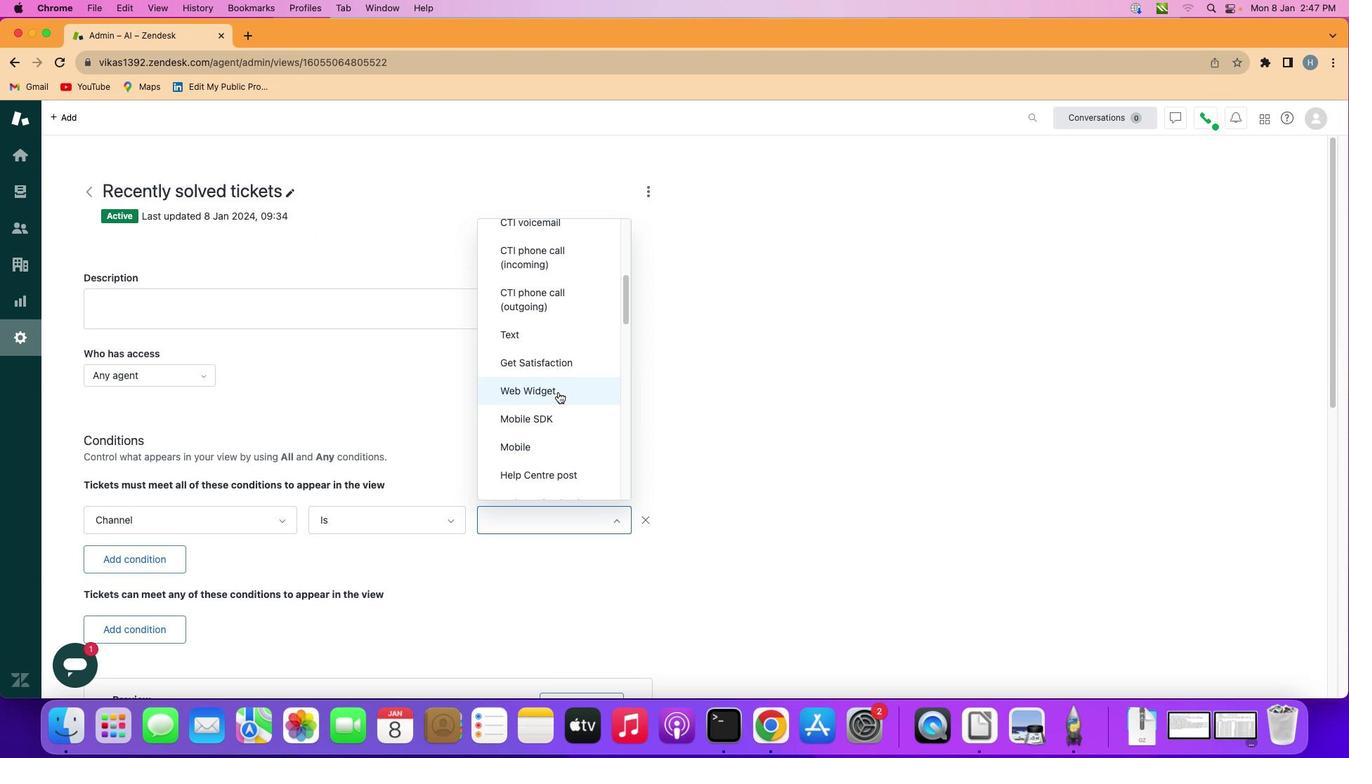 
Action: Mouse scrolled (549, 393) with delta (0, -2)
Screenshot: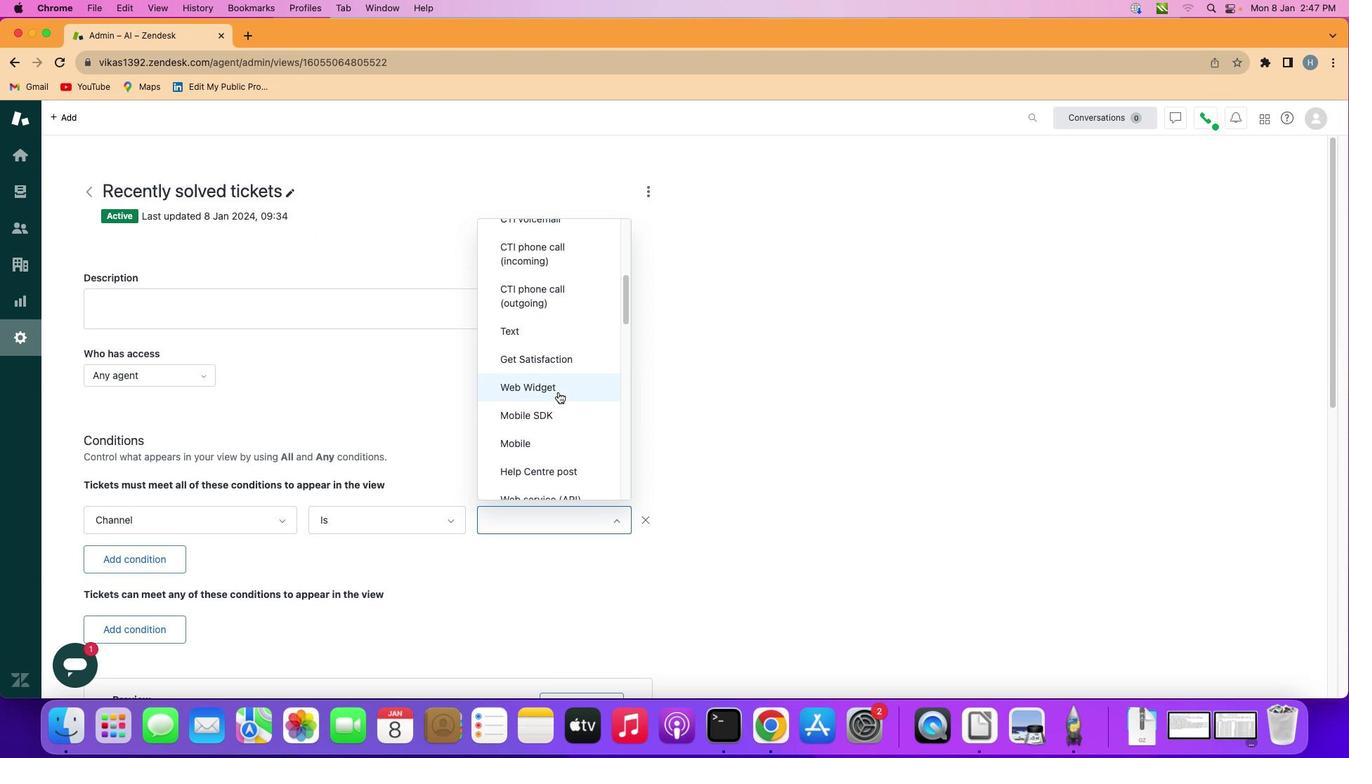 
Action: Mouse moved to (557, 392)
Screenshot: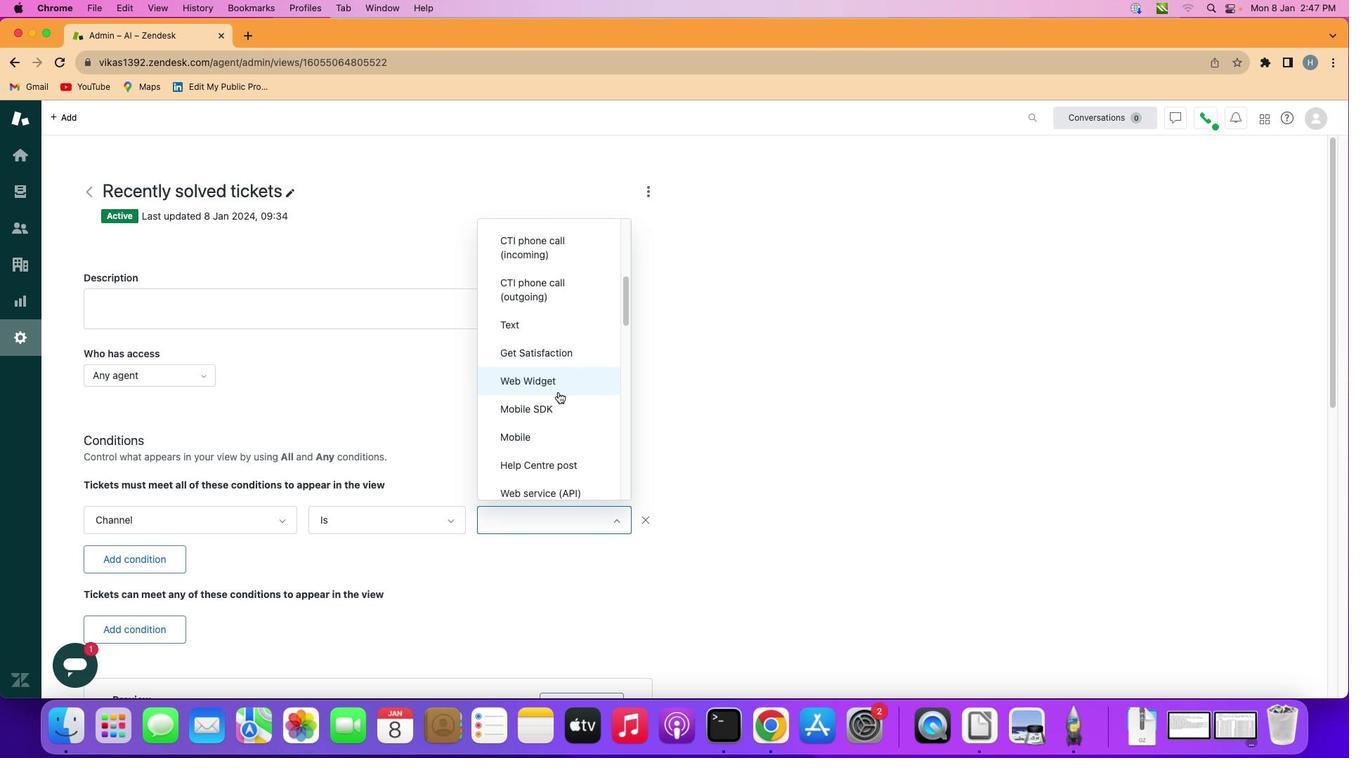 
Action: Mouse scrolled (557, 392) with delta (0, 0)
Screenshot: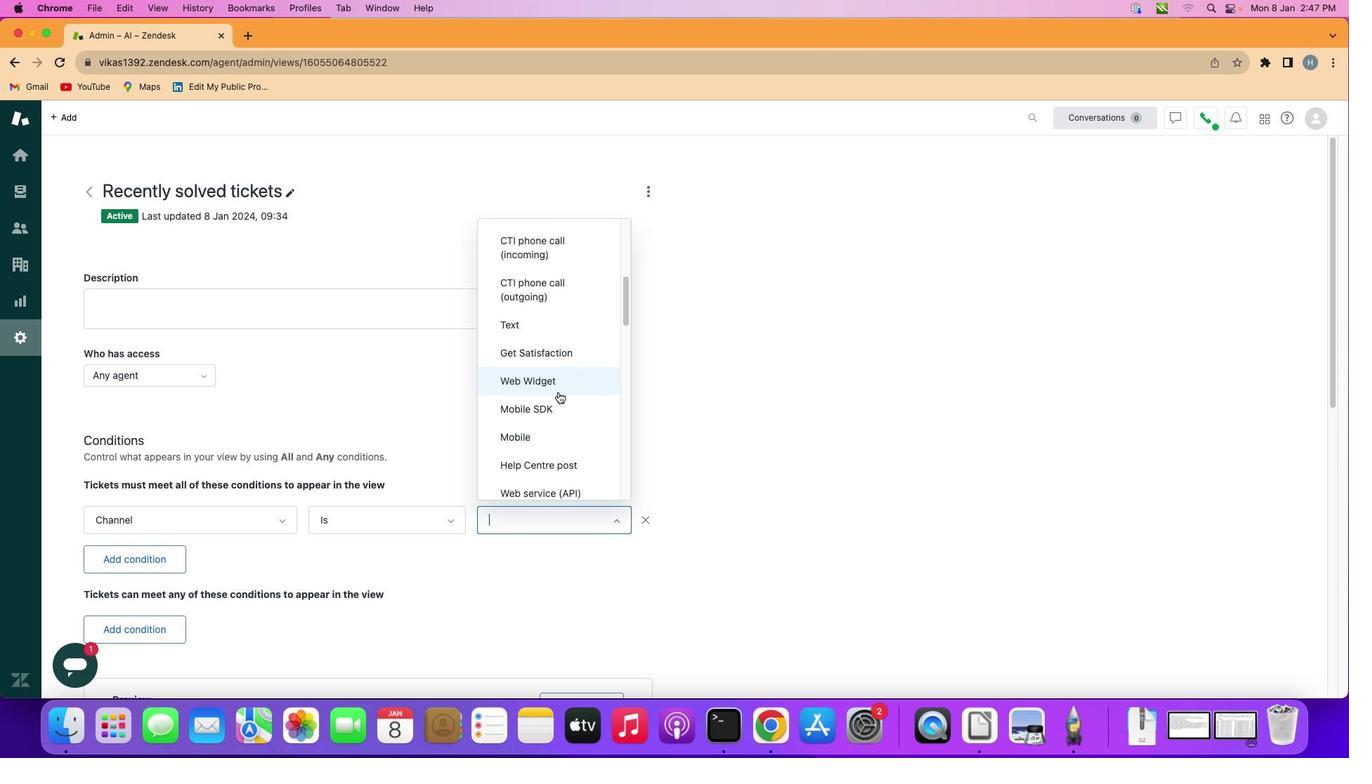 
Action: Mouse scrolled (557, 392) with delta (0, 0)
Screenshot: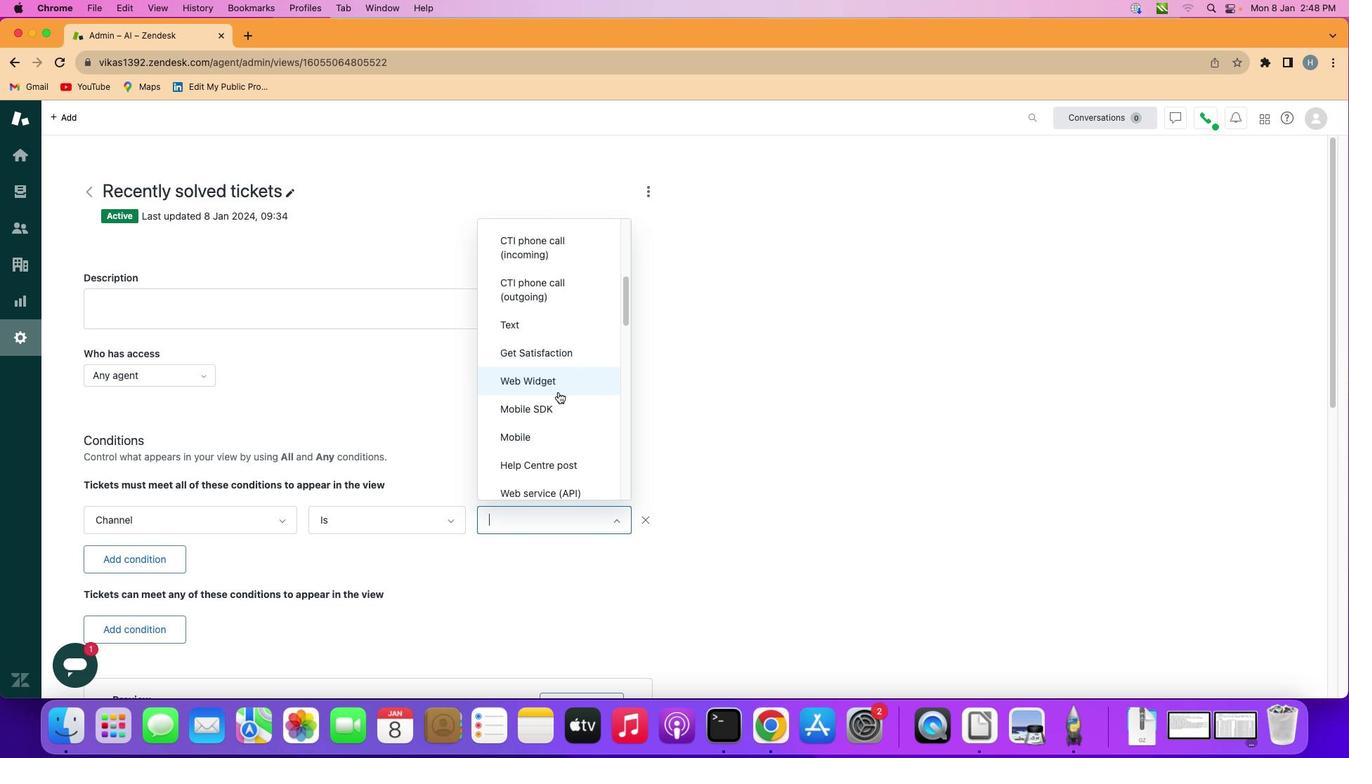 
Action: Mouse scrolled (557, 392) with delta (0, 0)
Screenshot: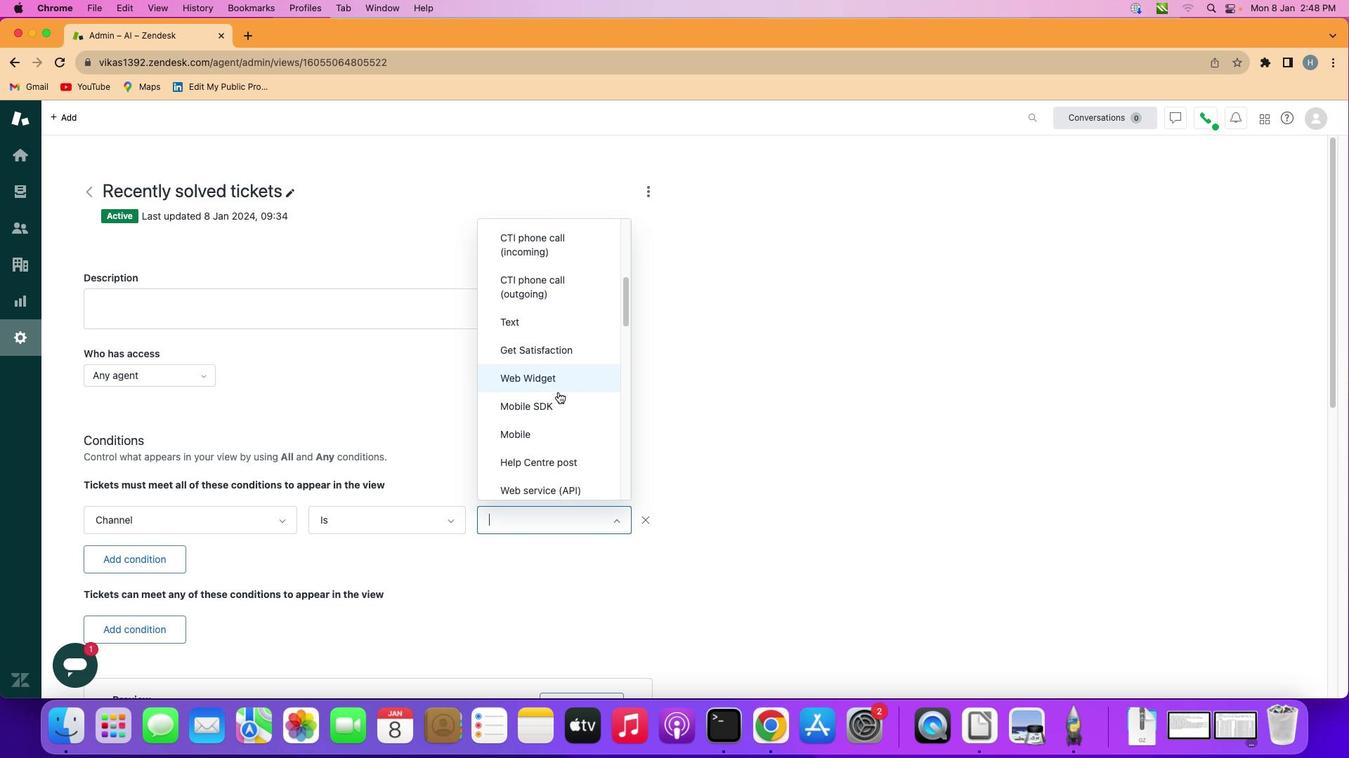 
Action: Mouse moved to (558, 392)
Screenshot: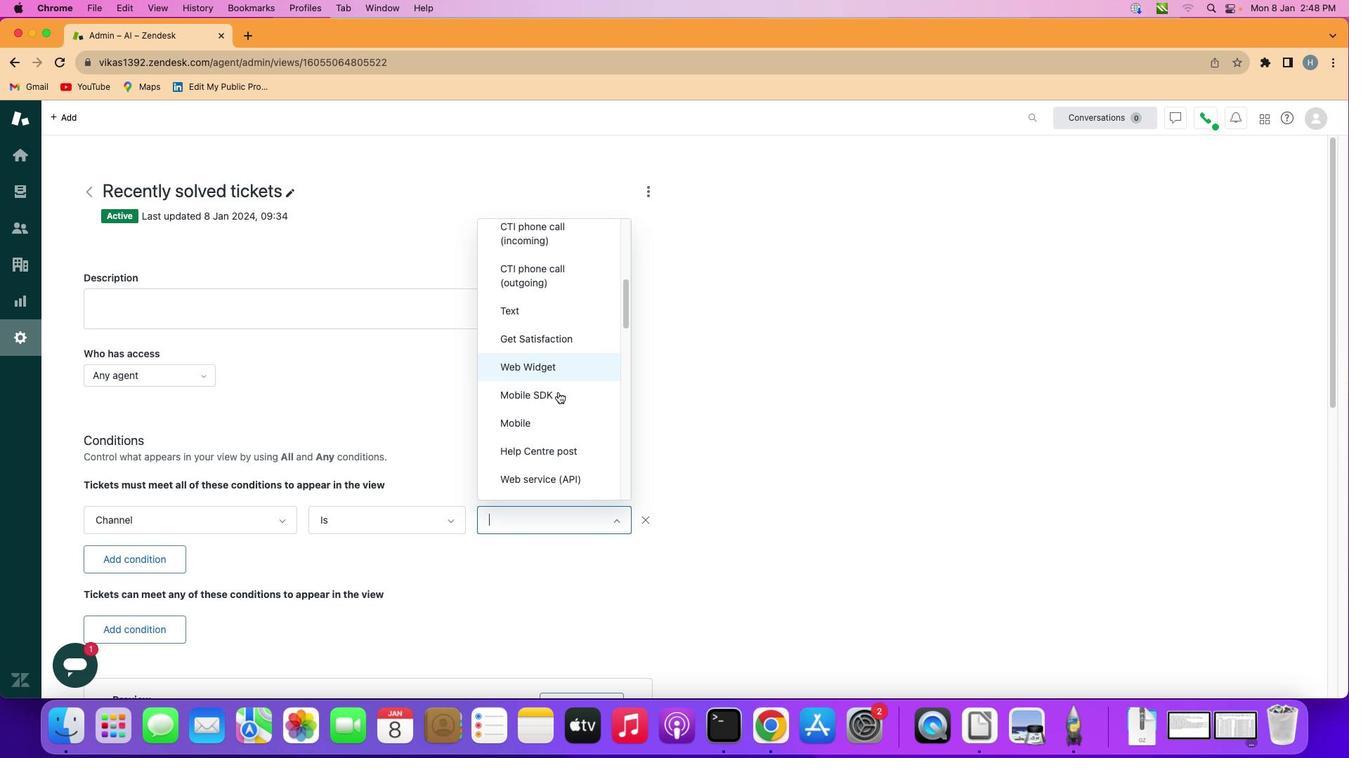 
Action: Mouse scrolled (558, 392) with delta (0, 0)
Screenshot: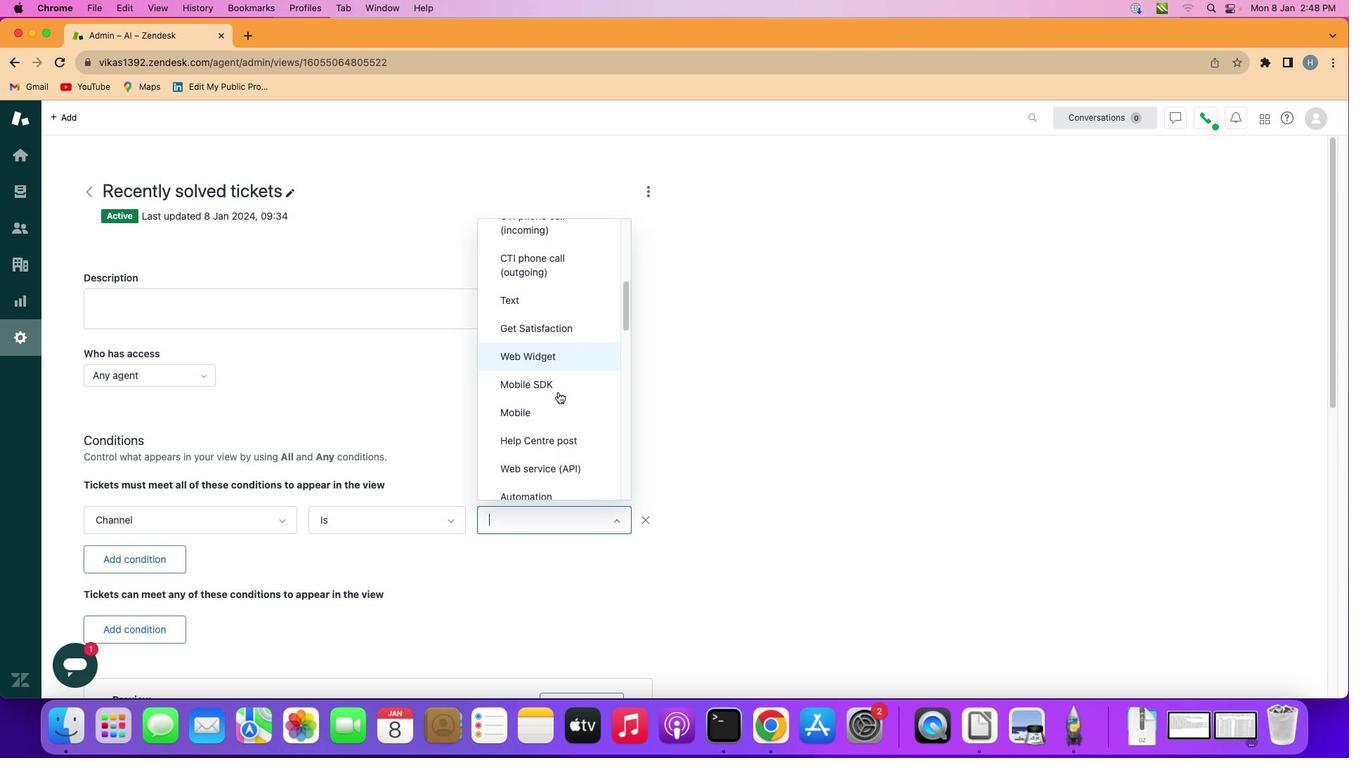 
Action: Mouse moved to (558, 392)
Screenshot: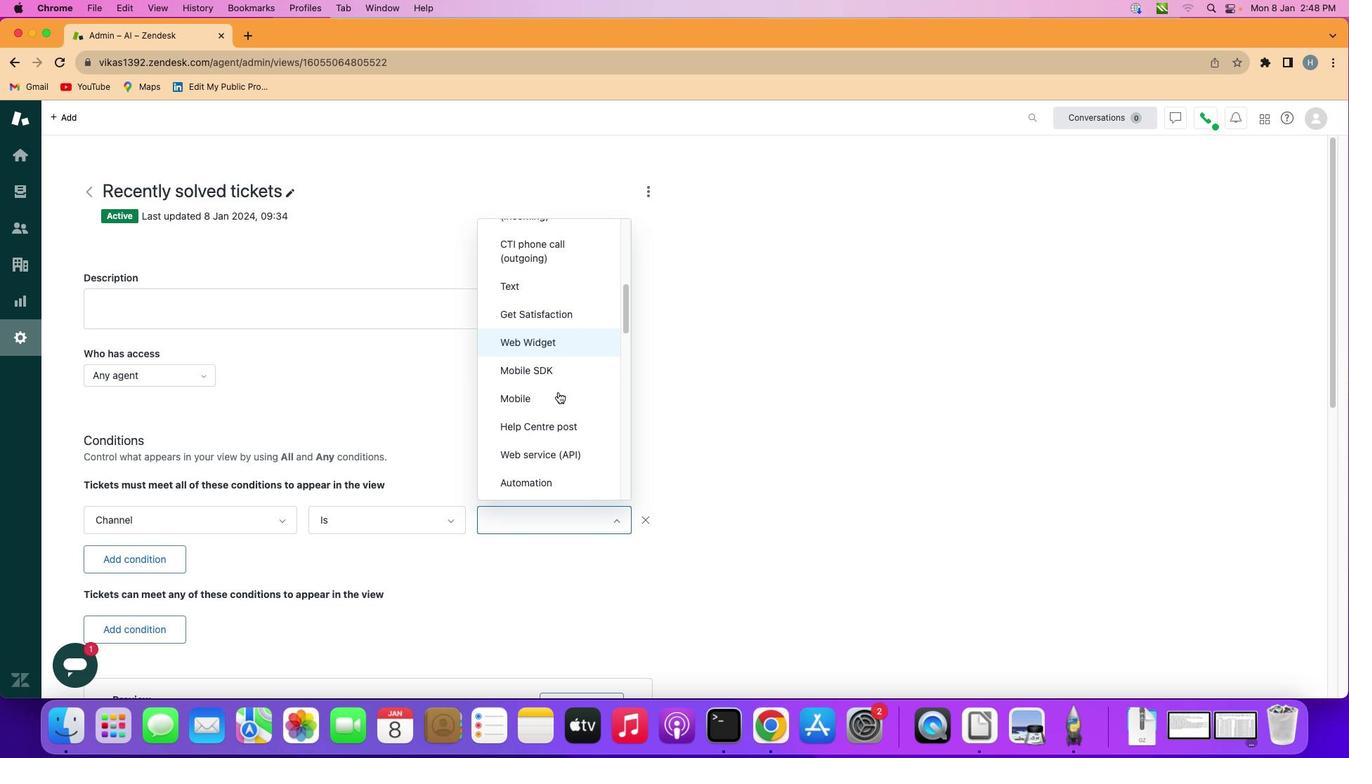 
Action: Mouse scrolled (558, 392) with delta (0, 0)
Screenshot: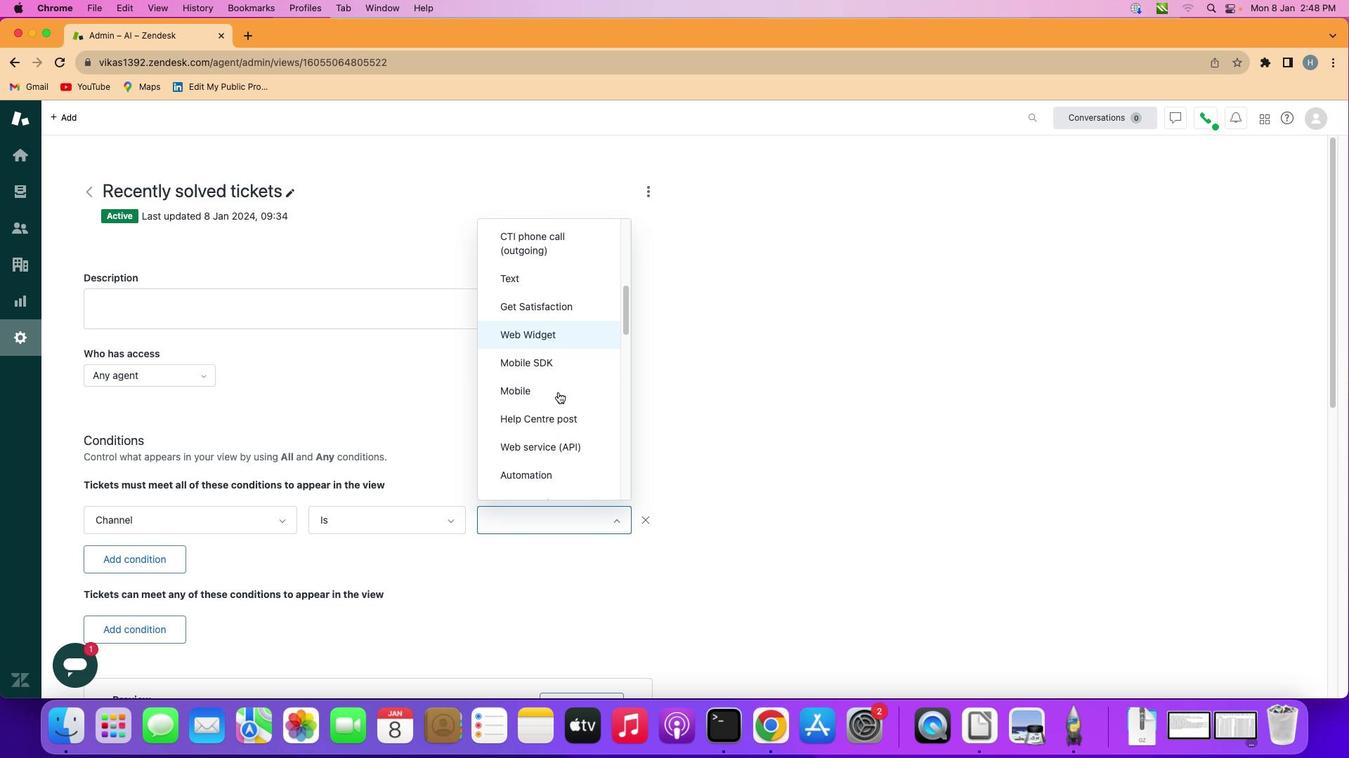 
Action: Mouse scrolled (558, 392) with delta (0, 0)
Screenshot: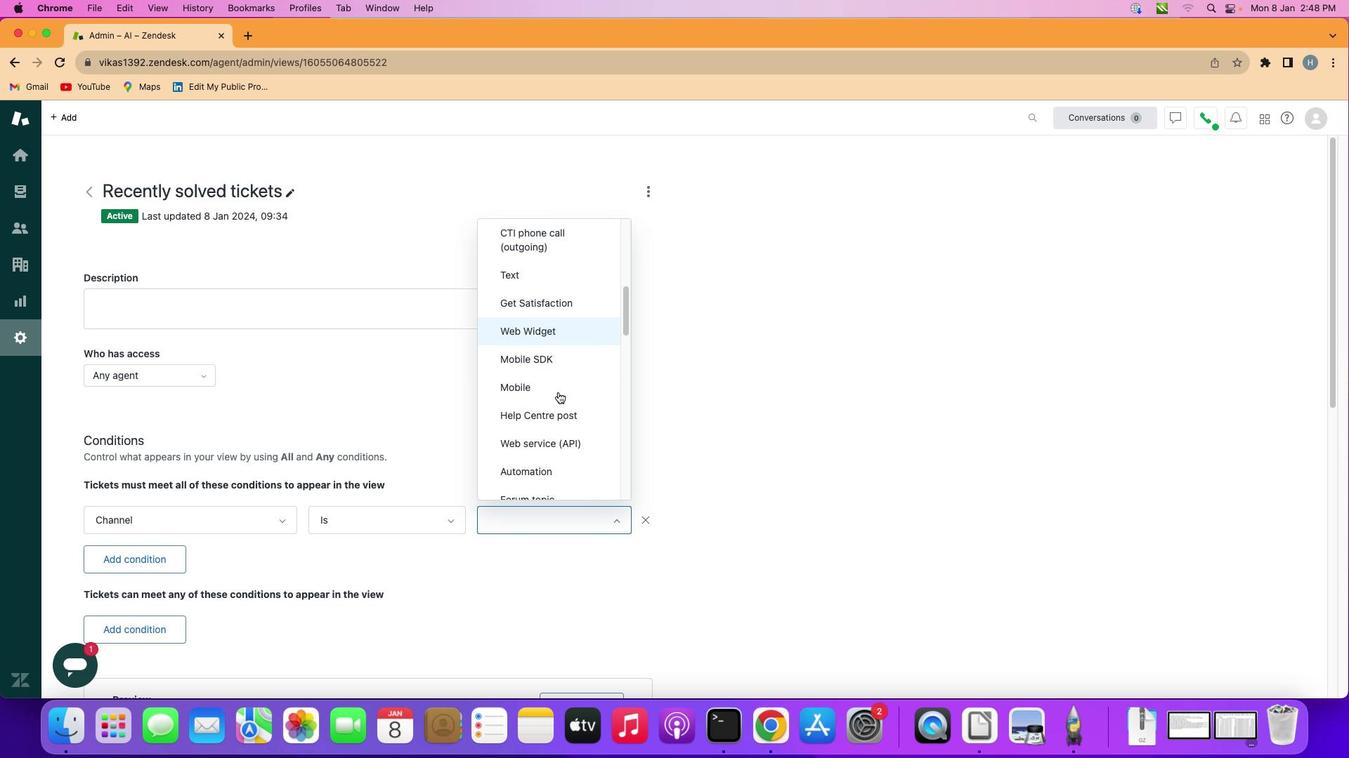 
Action: Mouse scrolled (558, 392) with delta (0, 0)
Screenshot: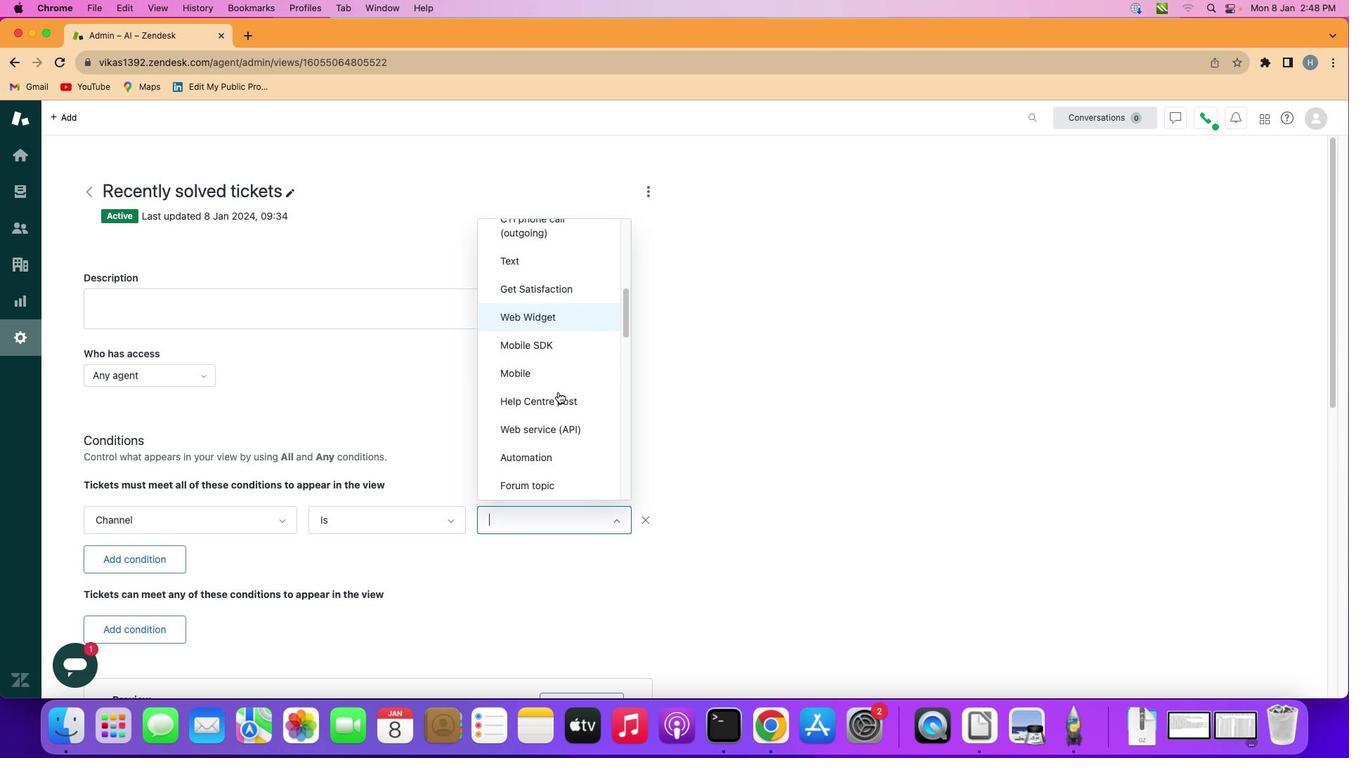 
Action: Mouse scrolled (558, 392) with delta (0, 0)
Screenshot: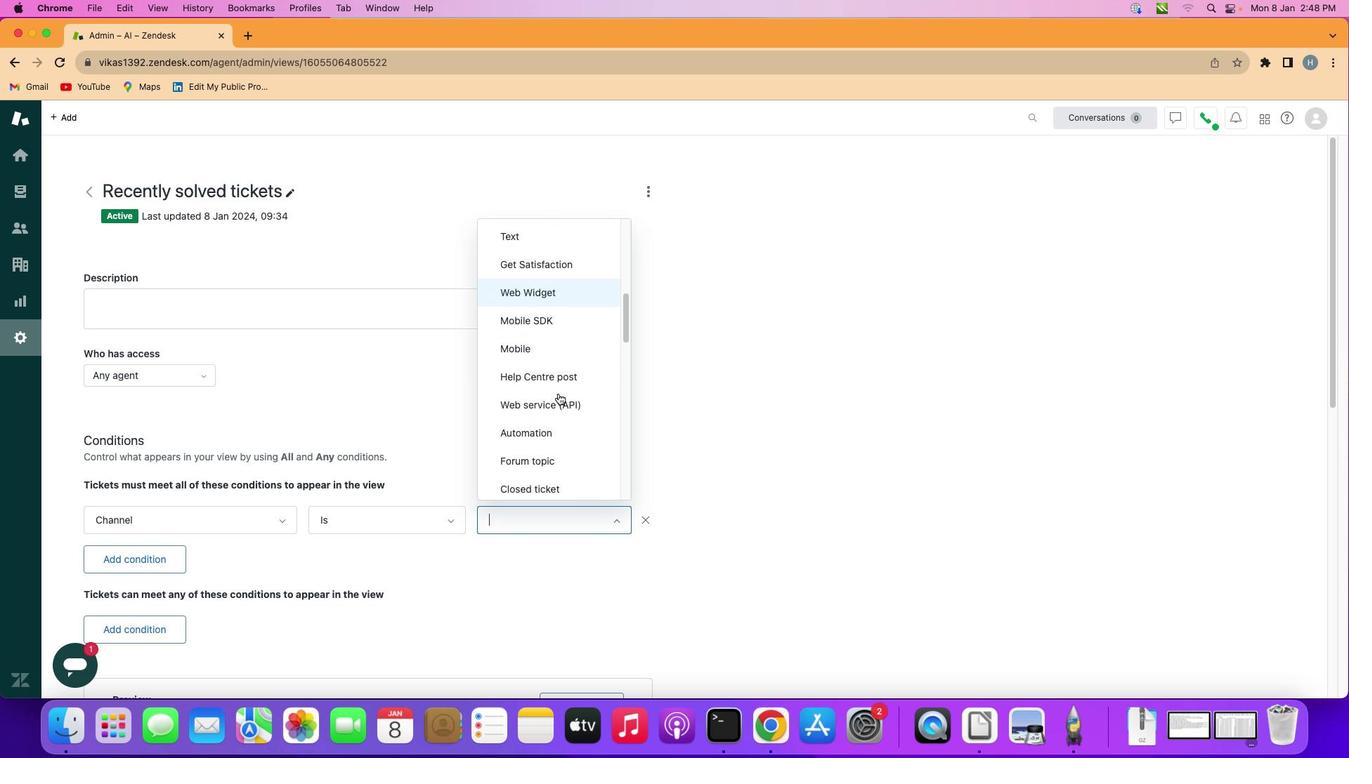 
Action: Mouse scrolled (558, 392) with delta (0, 0)
Screenshot: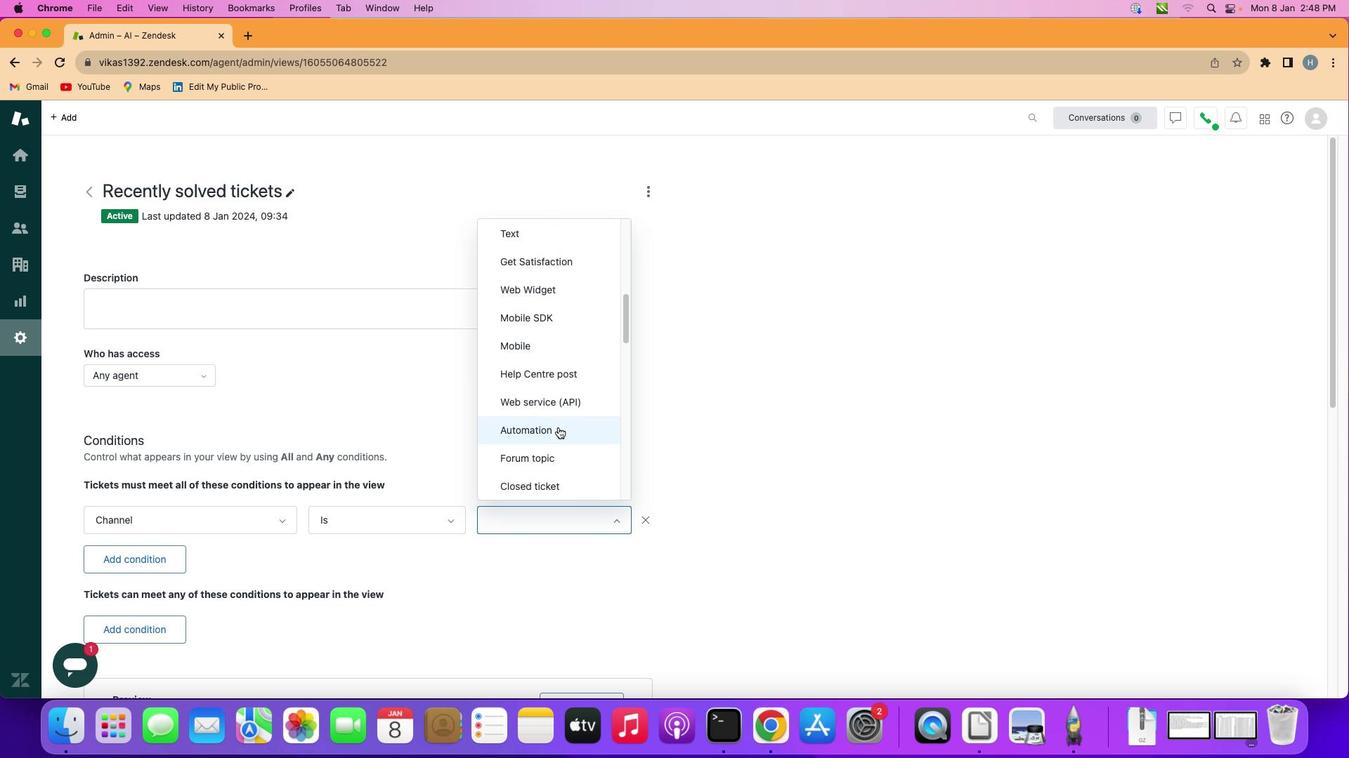 
Action: Mouse scrolled (558, 392) with delta (0, 0)
Screenshot: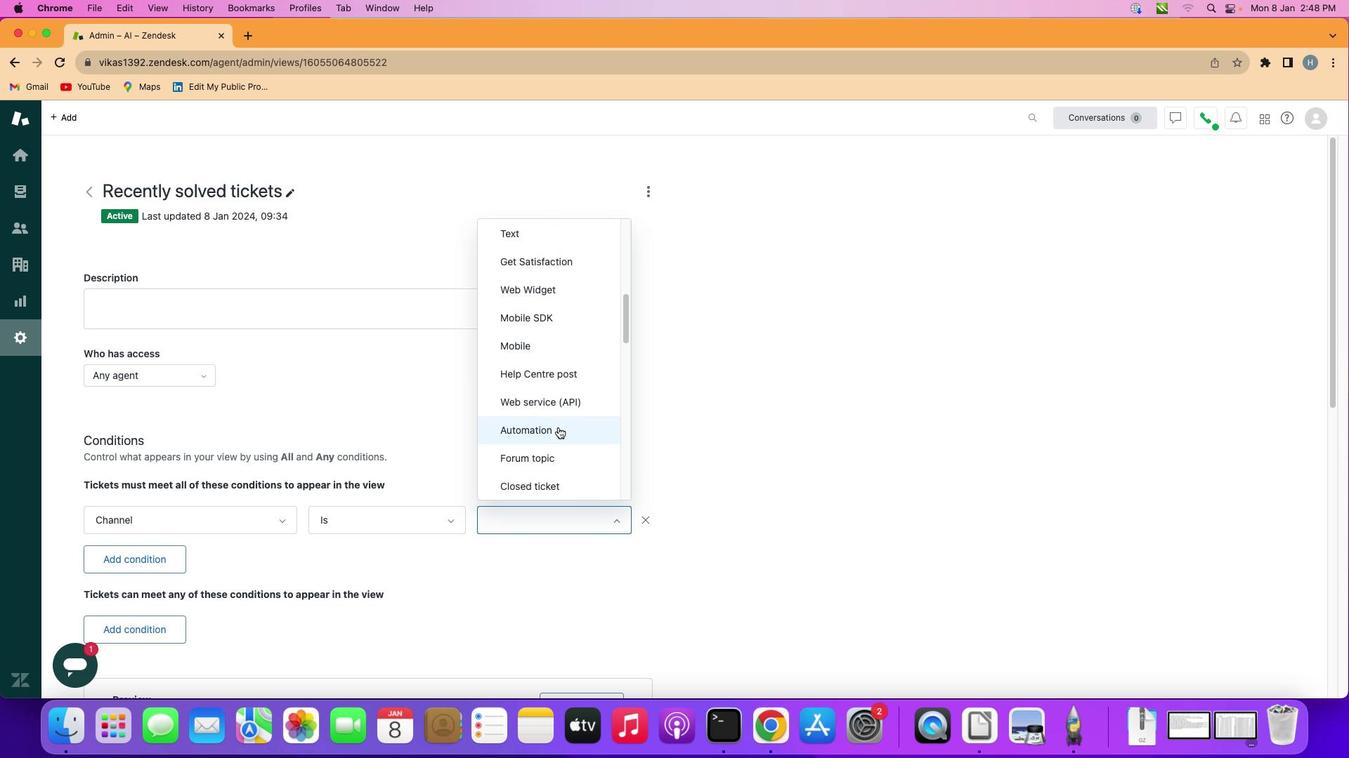 
Action: Mouse scrolled (558, 392) with delta (0, 0)
Screenshot: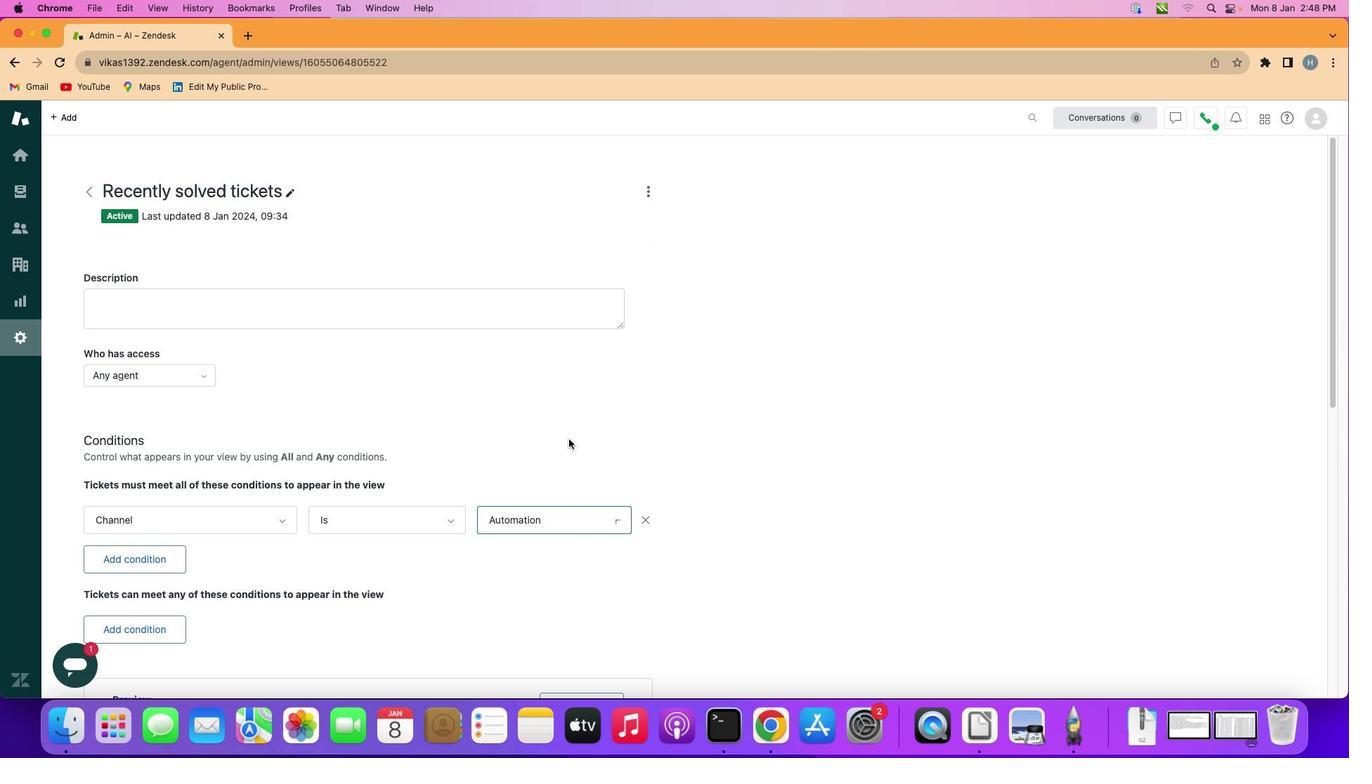 
Action: Mouse moved to (557, 427)
Screenshot: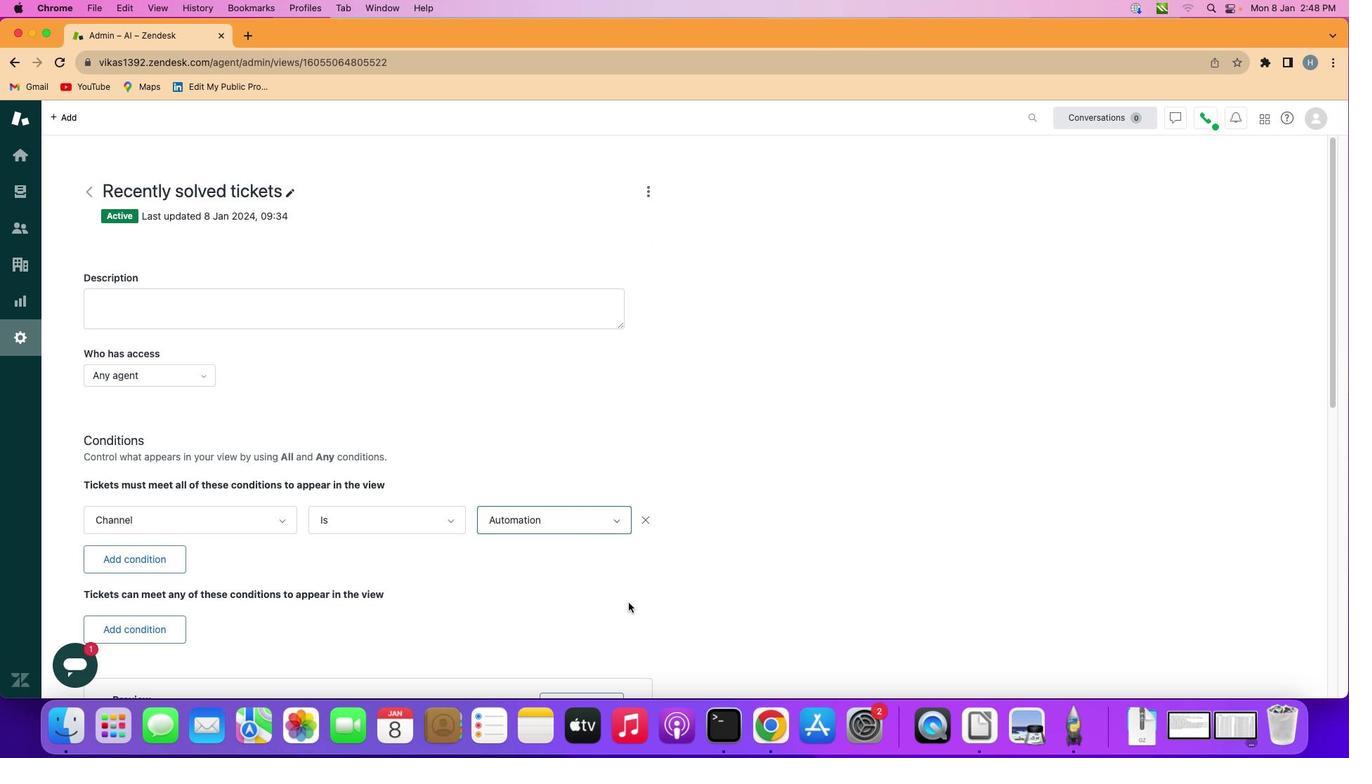 
Action: Mouse pressed left at (557, 427)
Screenshot: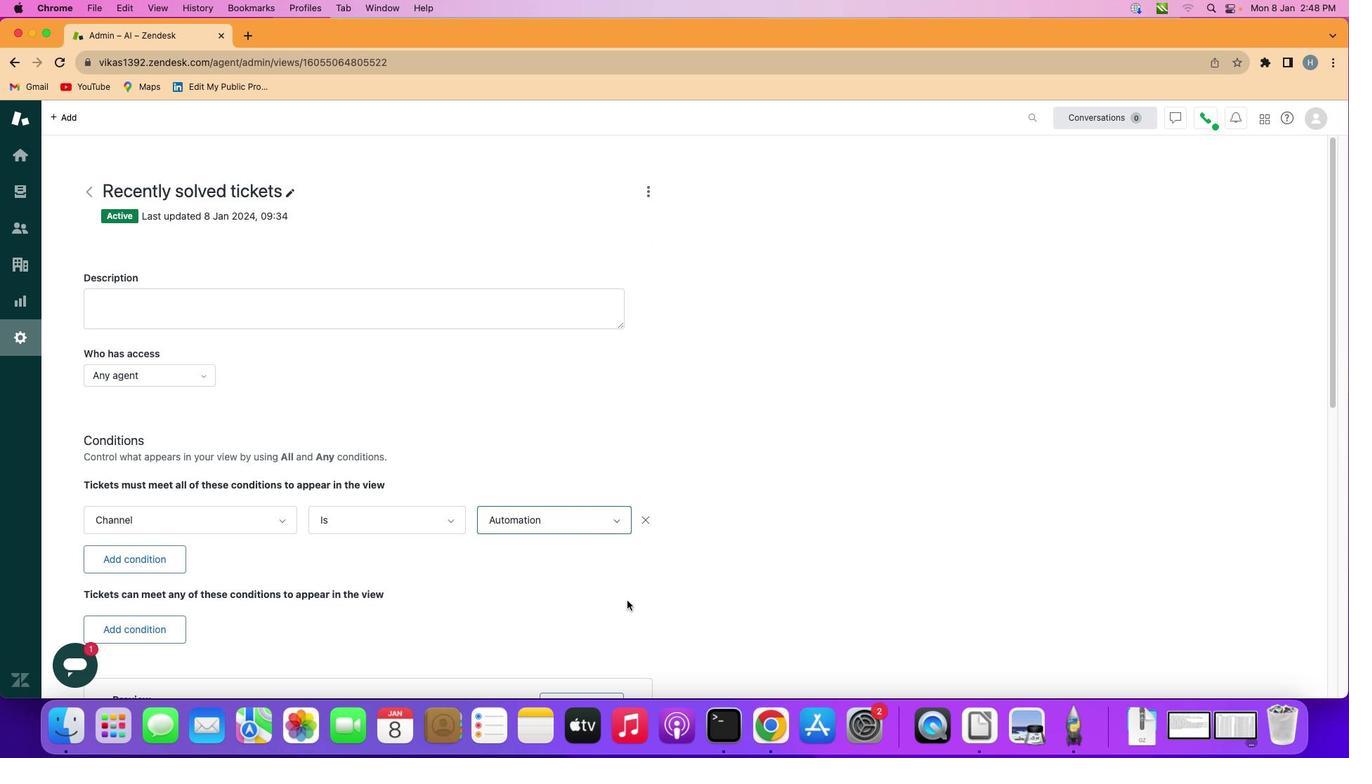 
Action: Mouse moved to (626, 600)
Screenshot: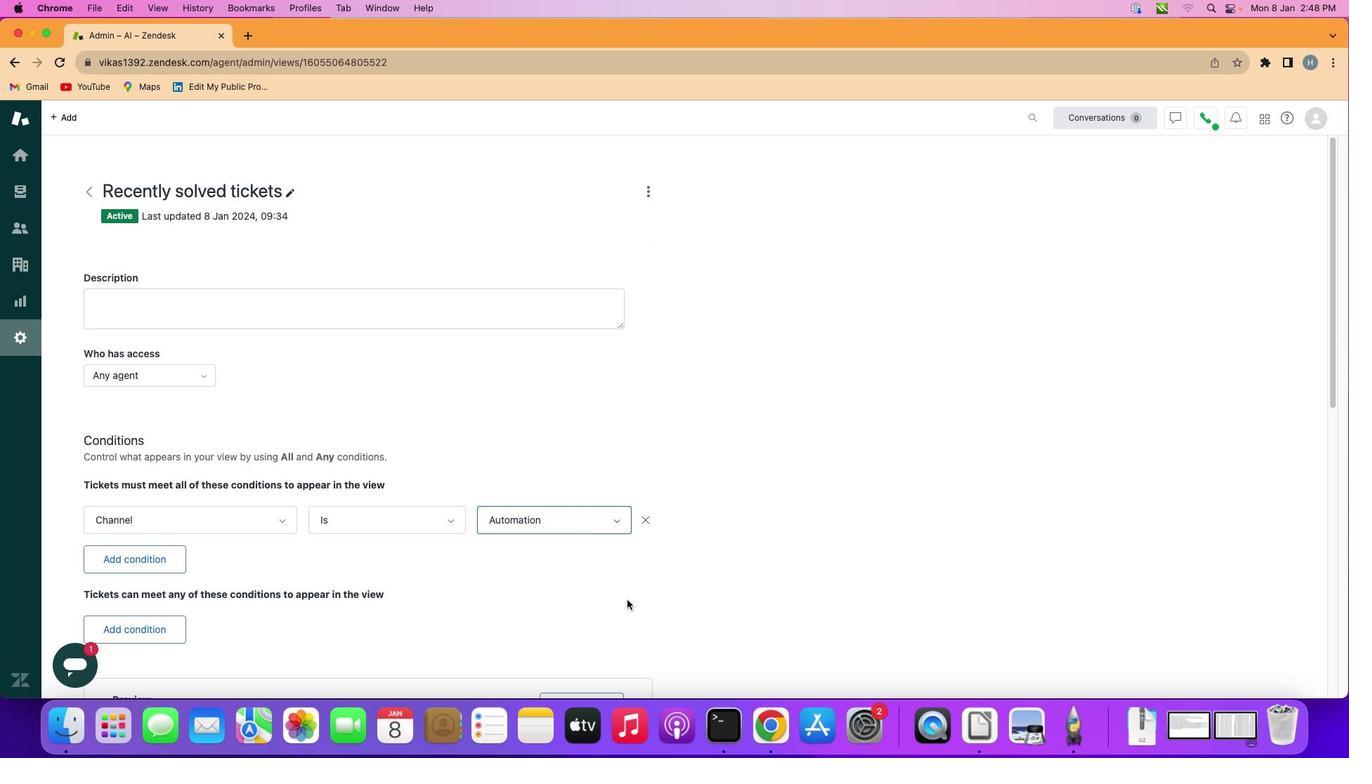
